 Task: Open Card Customer Retention Review in Board Business Model Business Process Mapping and Optimization to Workspace Inventory Management Software and add a team member Softage.2@softage.net, a label Purple, a checklist Basketball, an attachment from your google drive, a color Purple and finally, add a card description 'Plan and execute company team-building conference with team-building games' and a comment 'Given the potential impact of this task, let us make sure we involve all stakeholders and gather their feedback.'. Add a start date 'Jan 06, 1900' with a due date 'Jan 13, 1900'
Action: Mouse moved to (600, 125)
Screenshot: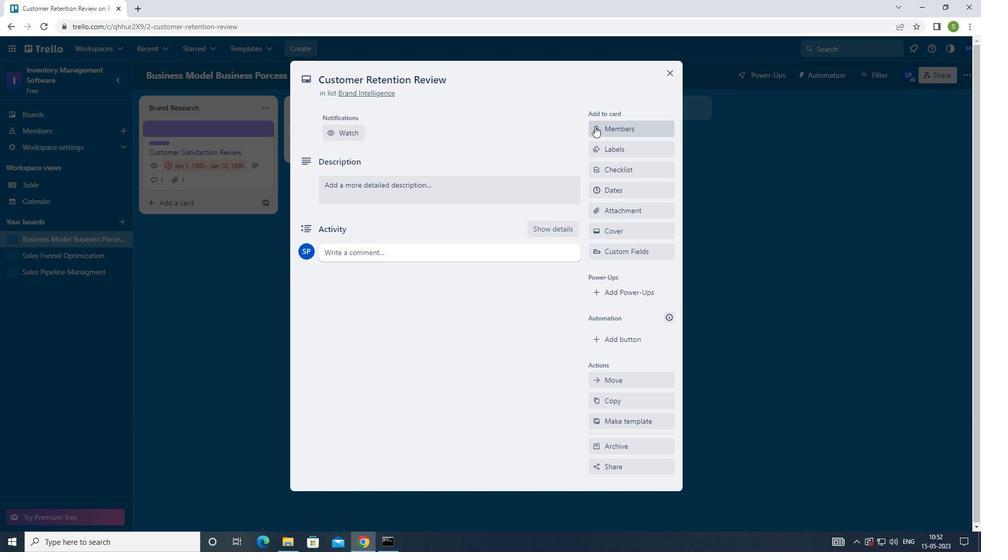 
Action: Mouse pressed left at (600, 125)
Screenshot: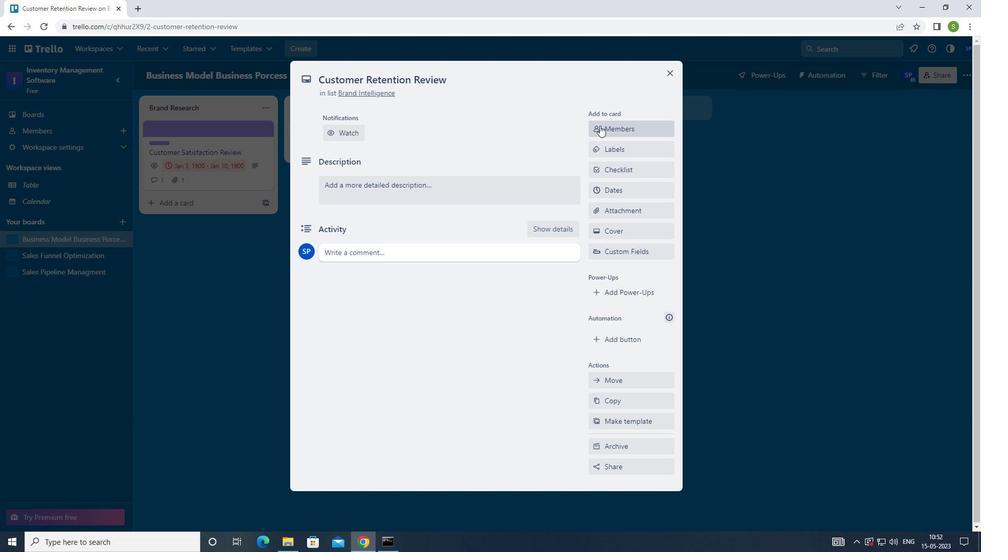 
Action: Mouse moved to (537, 150)
Screenshot: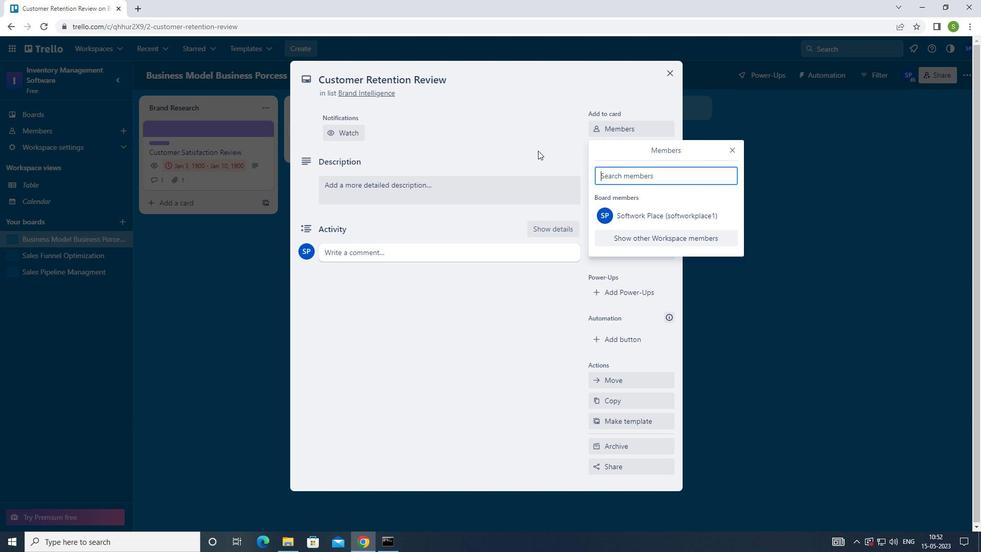 
Action: Key pressed <Key.shift>SOFTAGE.2<Key.shift>@SOFTAGE.NET<Key.enter>
Screenshot: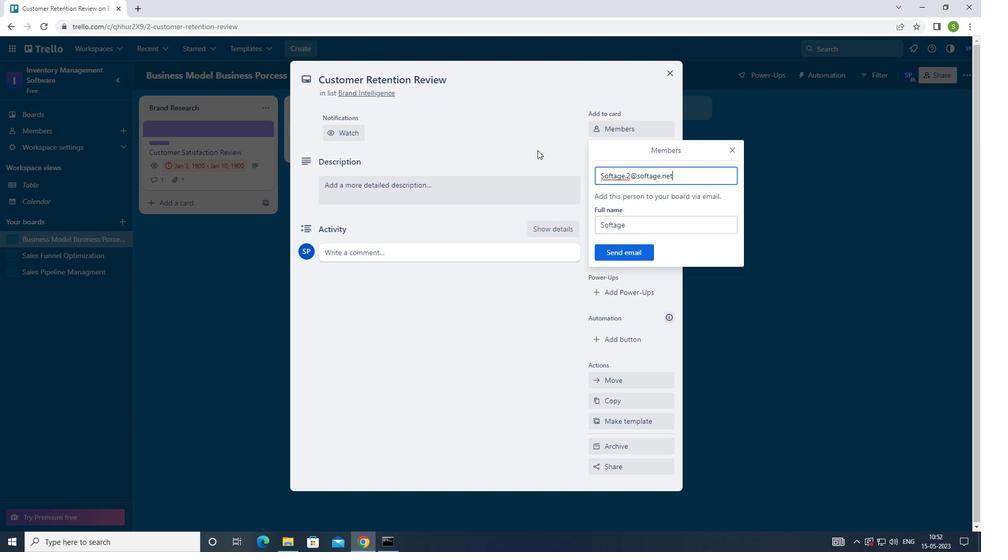 
Action: Mouse moved to (731, 151)
Screenshot: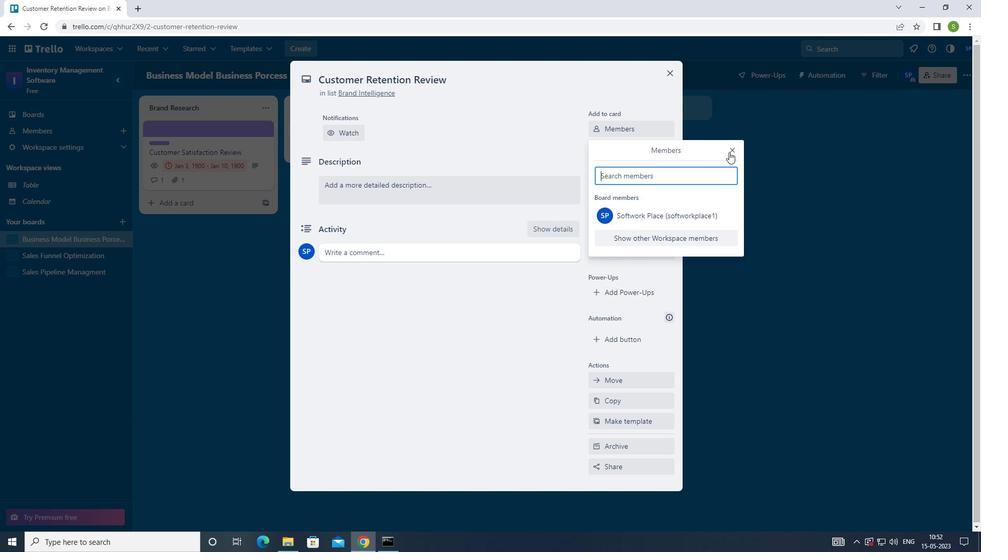 
Action: Mouse pressed left at (731, 151)
Screenshot: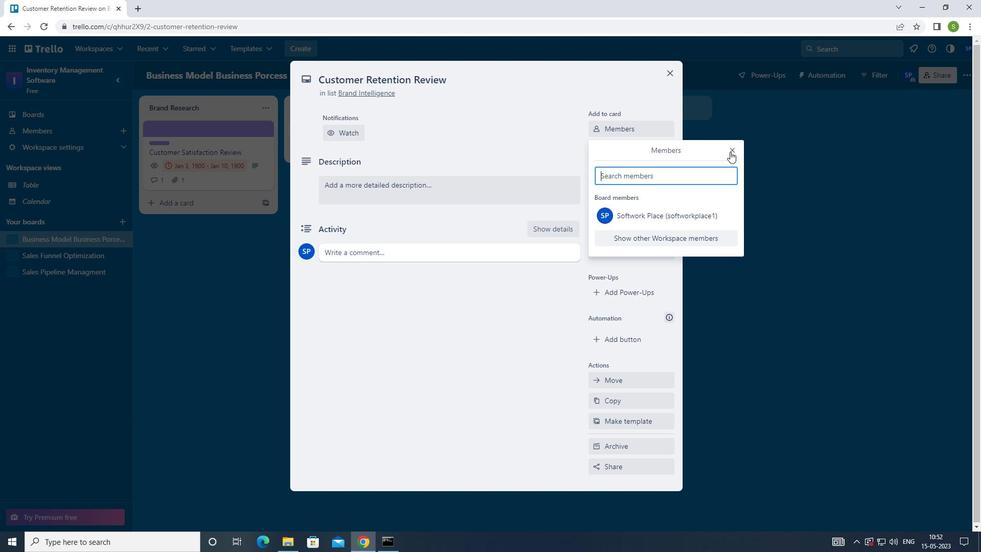 
Action: Mouse moved to (648, 148)
Screenshot: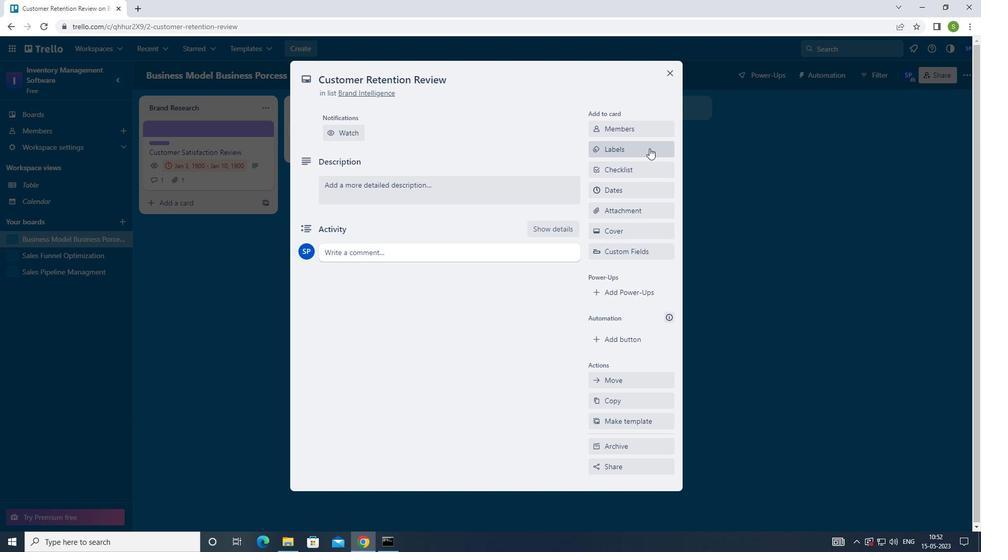 
Action: Mouse pressed left at (648, 148)
Screenshot: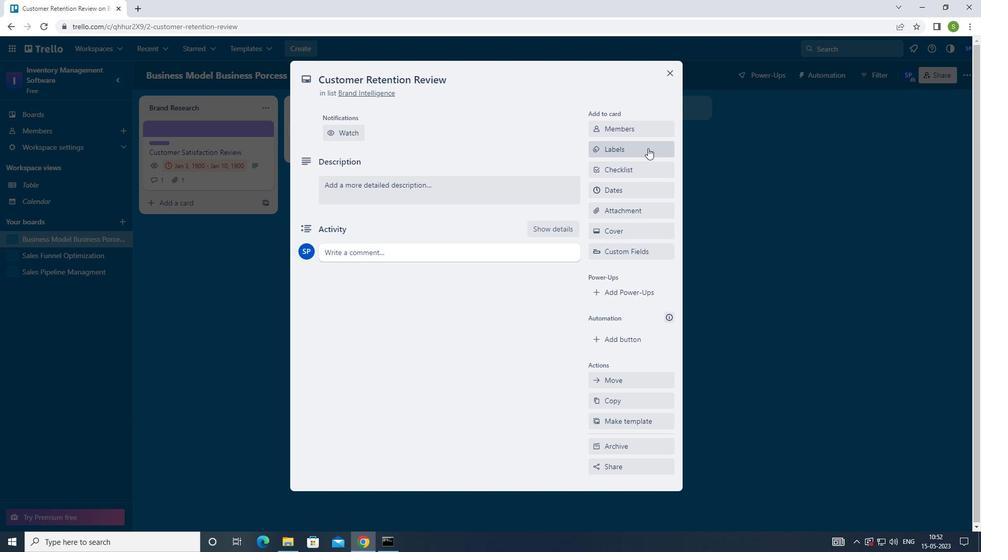 
Action: Mouse moved to (600, 308)
Screenshot: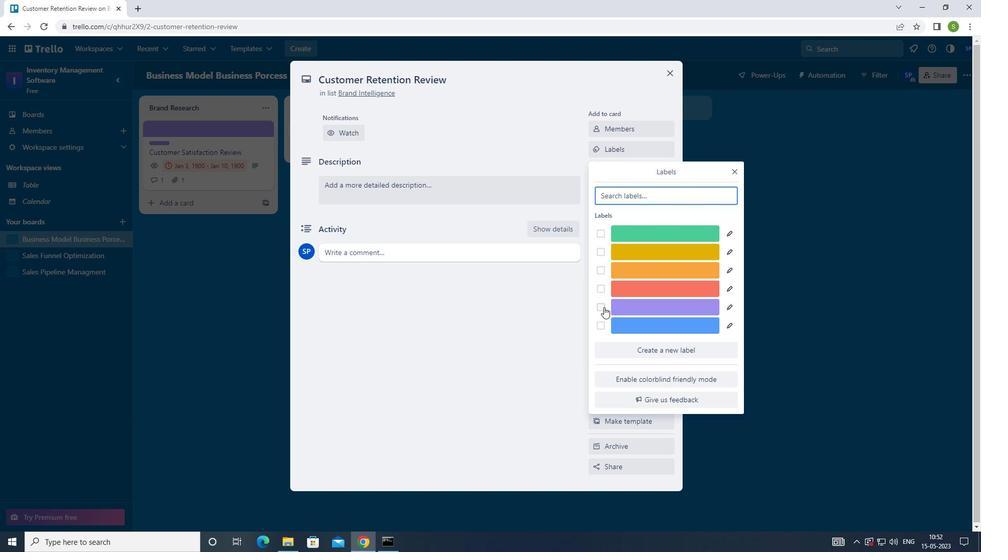 
Action: Mouse pressed left at (600, 308)
Screenshot: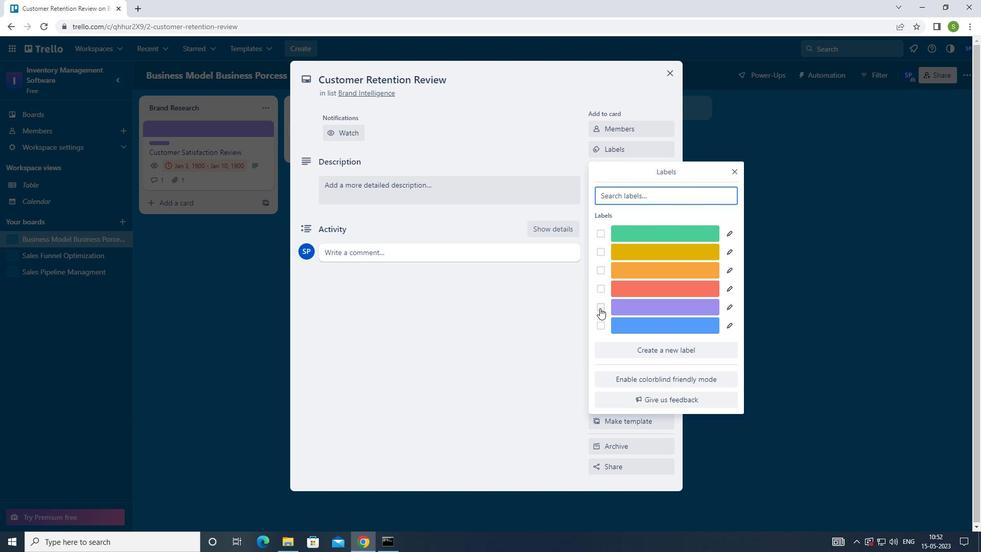 
Action: Mouse moved to (737, 172)
Screenshot: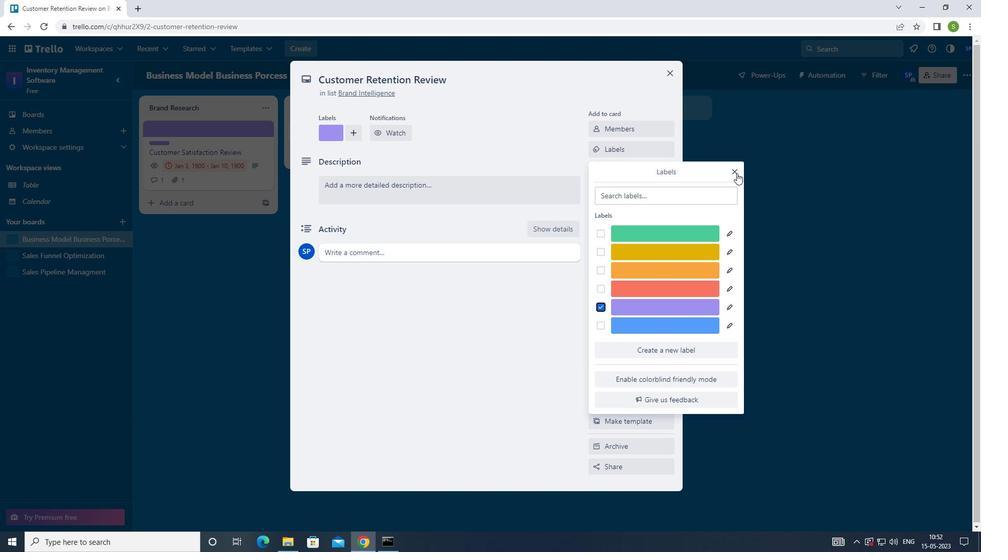 
Action: Mouse pressed left at (737, 172)
Screenshot: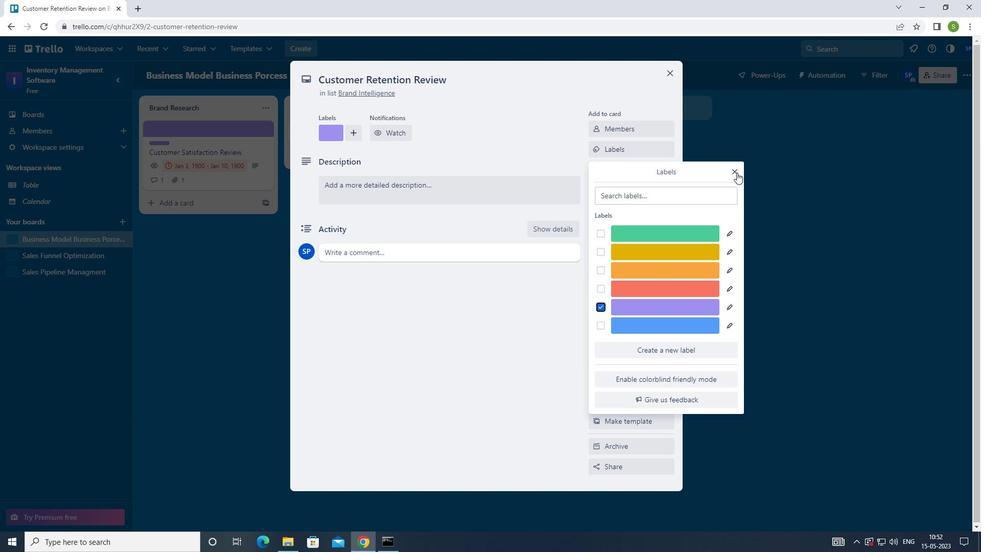
Action: Mouse moved to (632, 173)
Screenshot: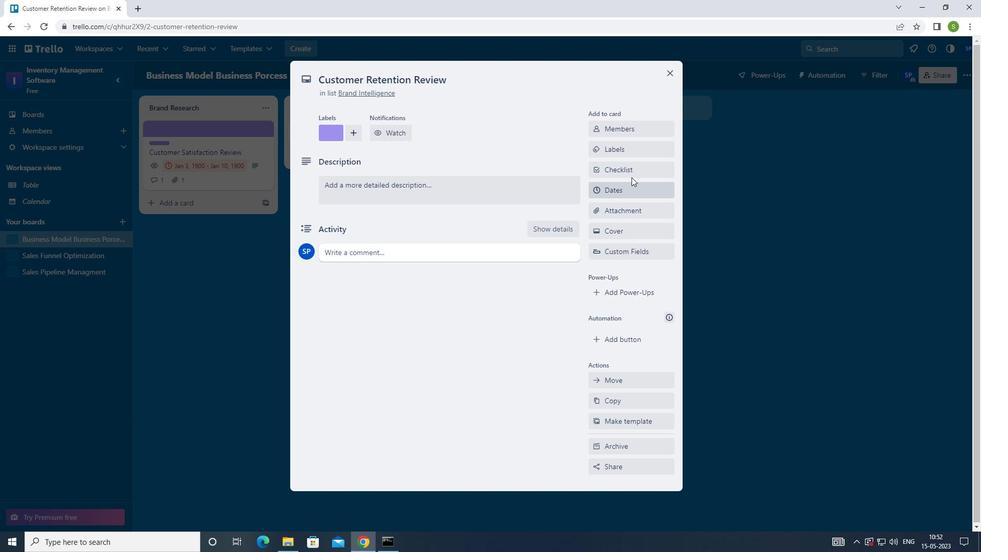 
Action: Mouse pressed left at (632, 173)
Screenshot: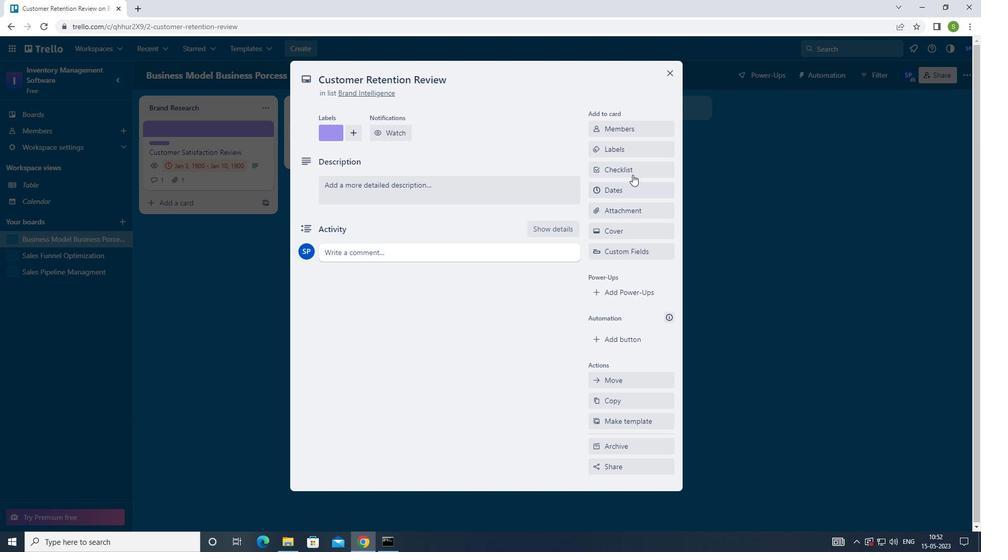
Action: Mouse moved to (549, 196)
Screenshot: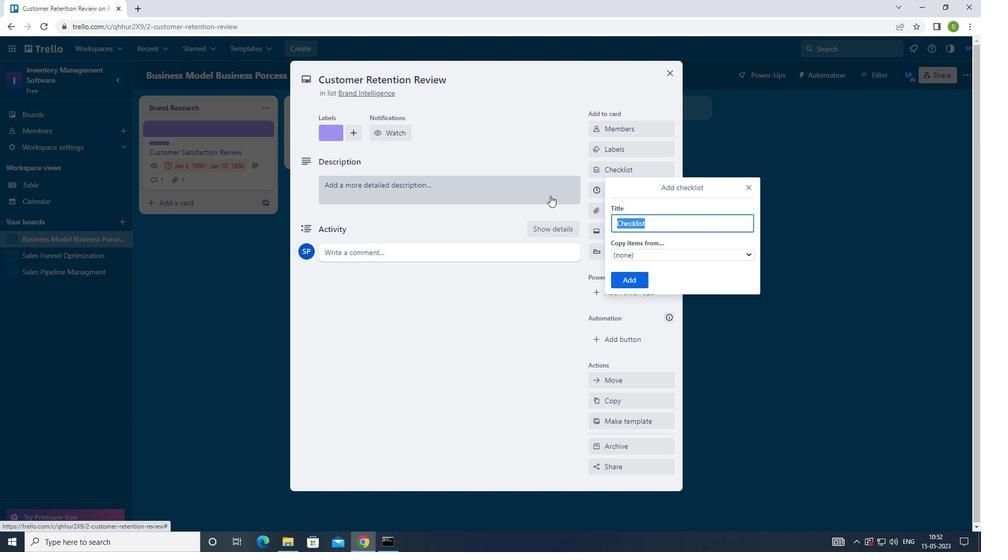 
Action: Key pressed <Key.shift>BAS
Screenshot: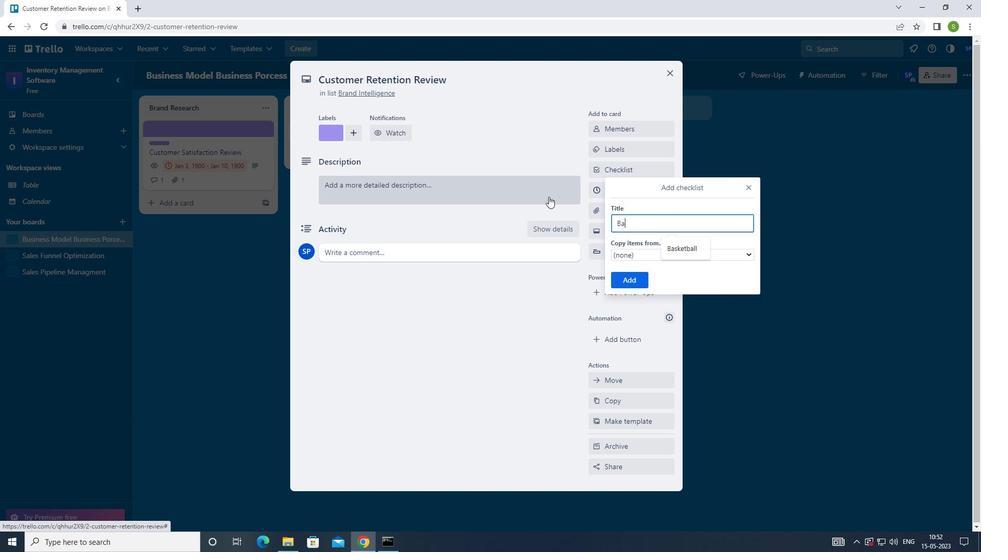 
Action: Mouse moved to (663, 245)
Screenshot: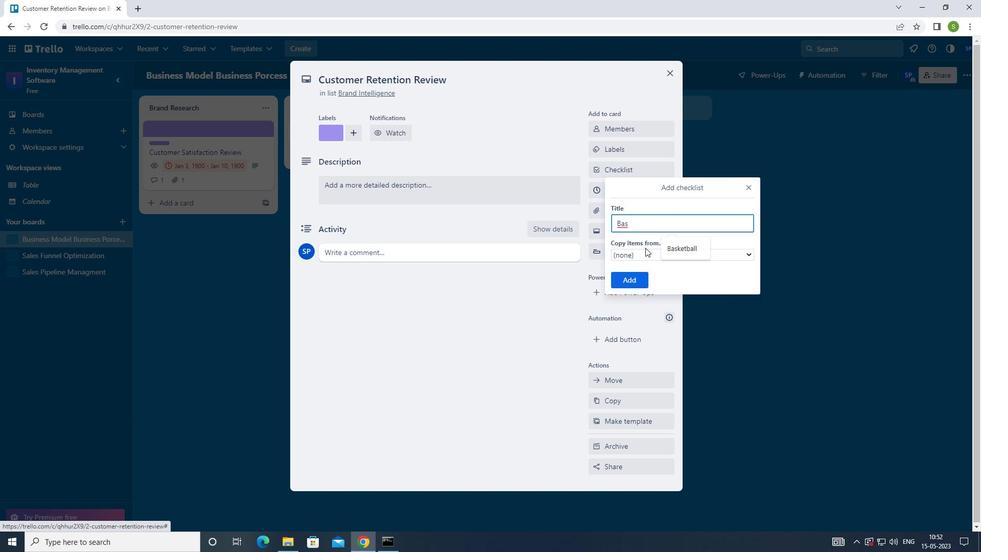 
Action: Mouse pressed left at (663, 245)
Screenshot: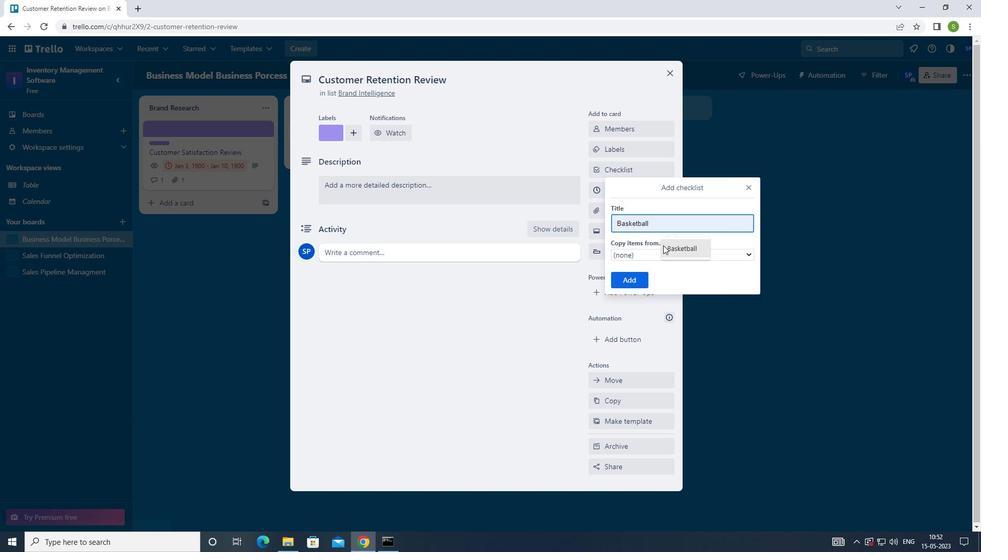 
Action: Mouse moved to (633, 281)
Screenshot: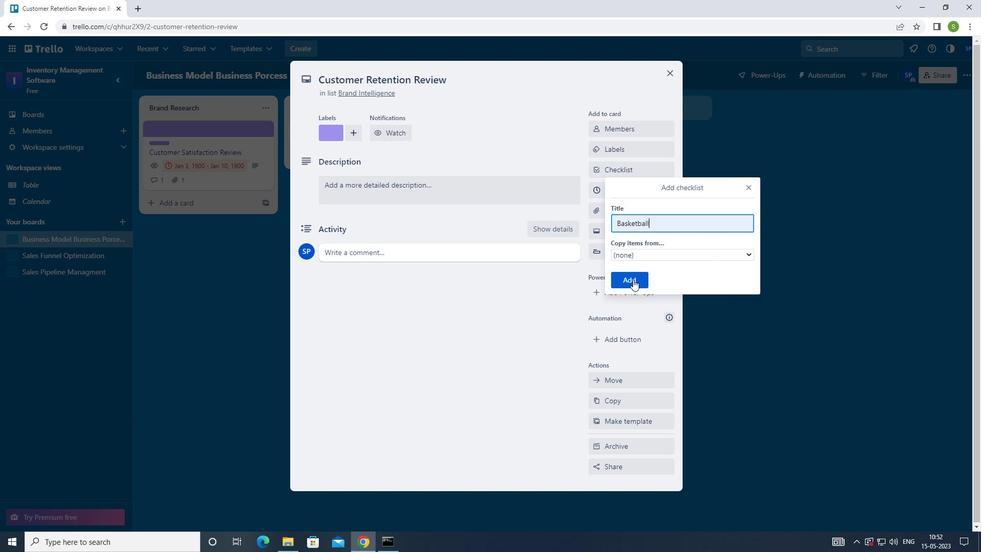 
Action: Mouse pressed left at (633, 281)
Screenshot: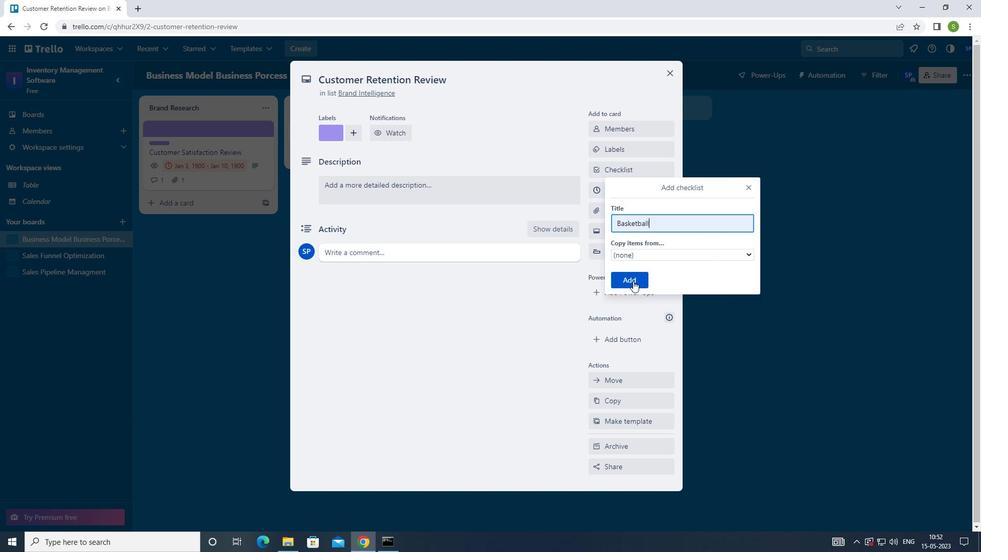 
Action: Mouse moved to (615, 211)
Screenshot: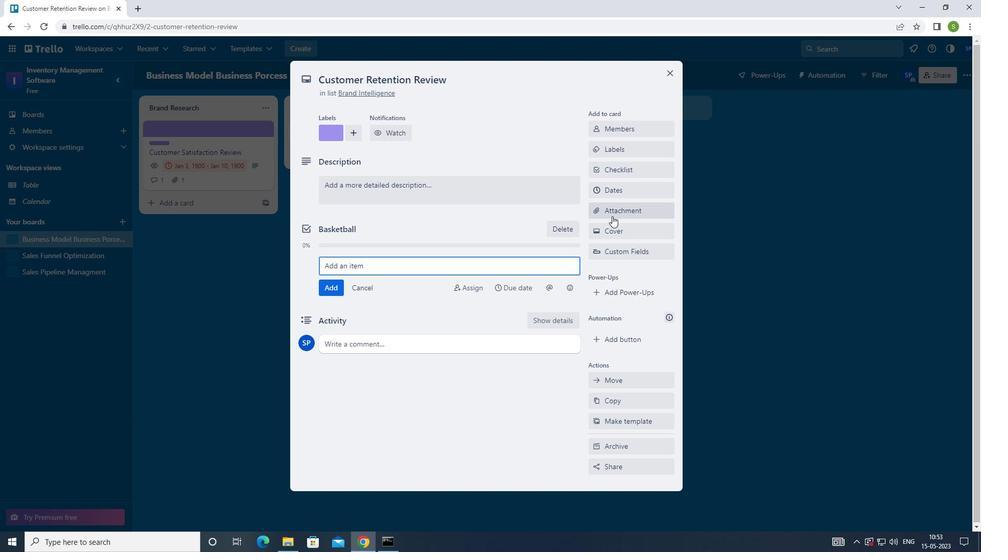 
Action: Mouse pressed left at (615, 211)
Screenshot: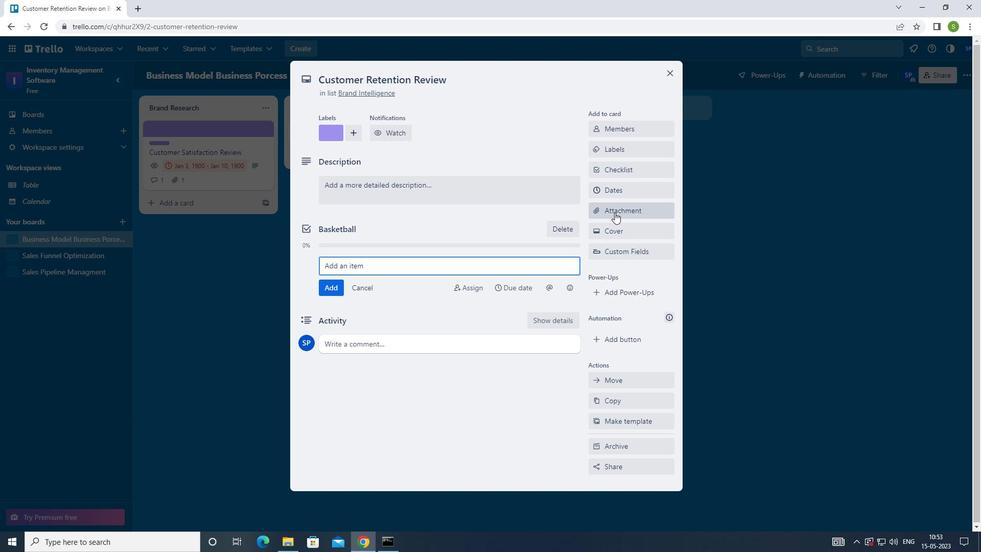 
Action: Mouse moved to (622, 288)
Screenshot: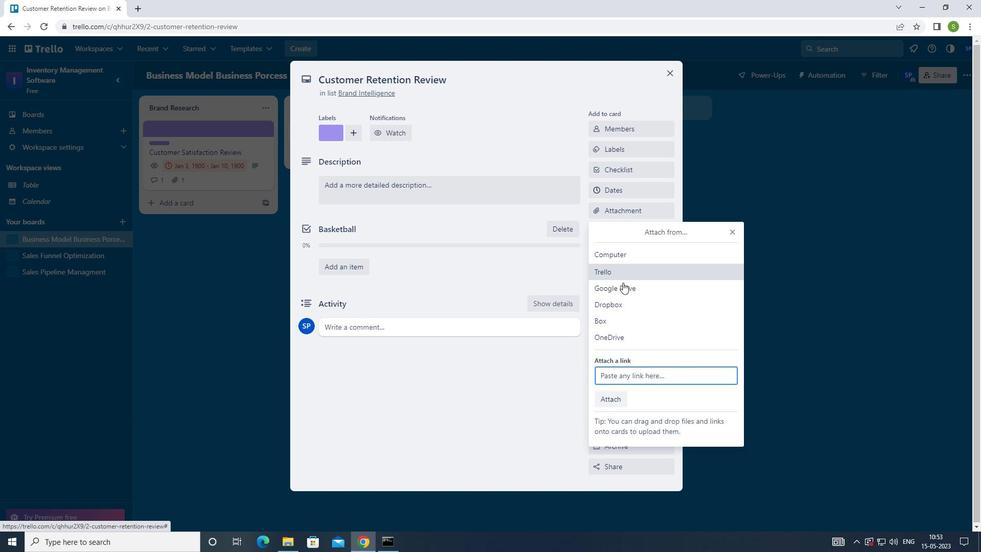 
Action: Mouse pressed left at (622, 288)
Screenshot: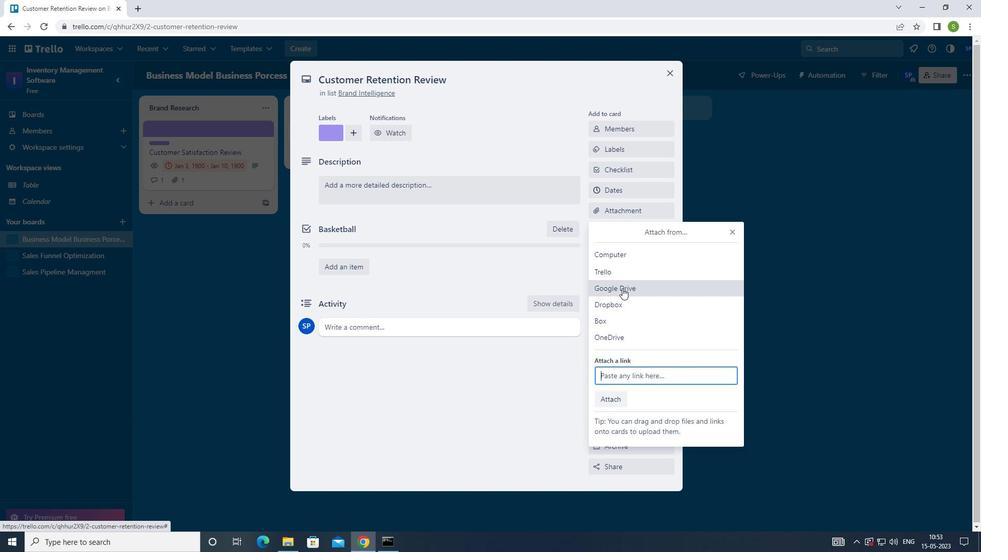 
Action: Mouse moved to (276, 255)
Screenshot: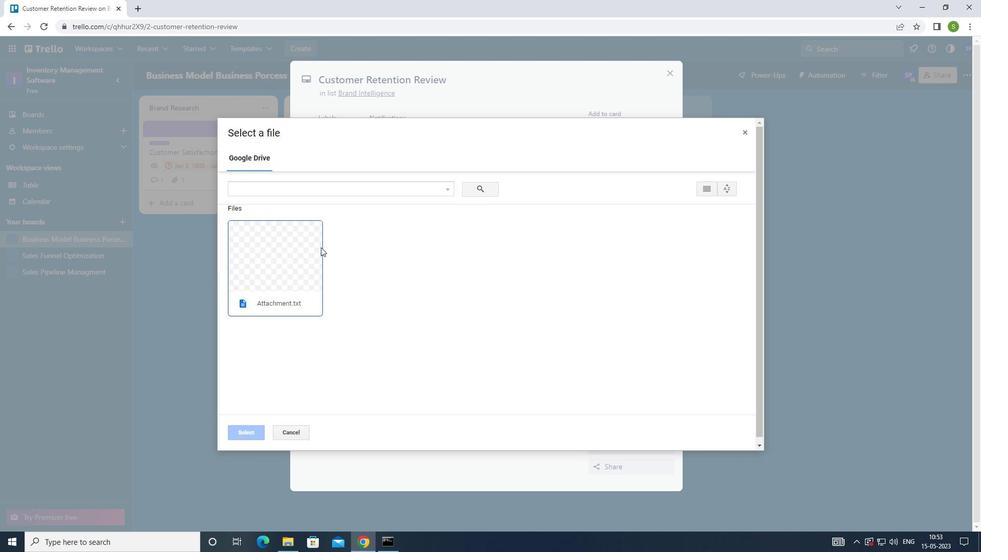 
Action: Mouse pressed left at (276, 255)
Screenshot: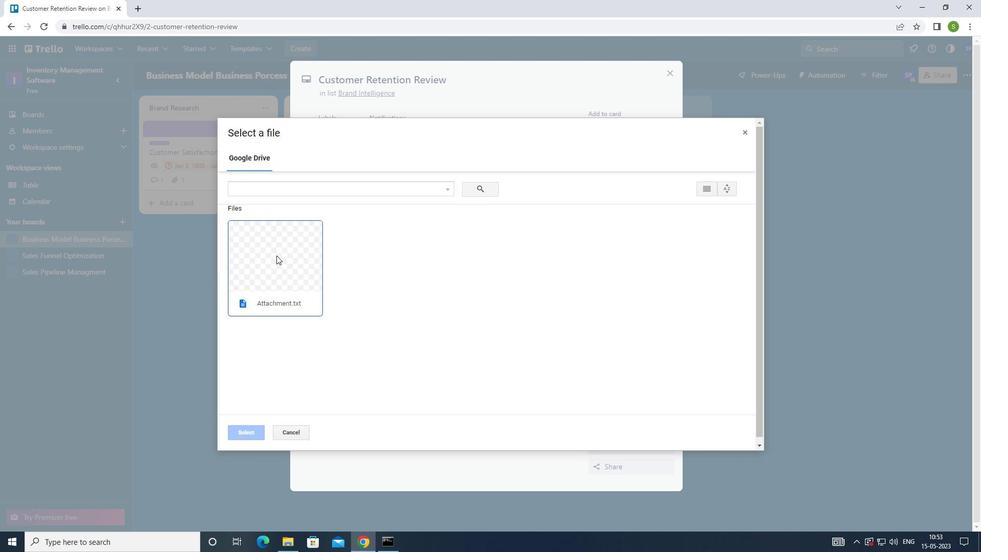 
Action: Mouse moved to (255, 432)
Screenshot: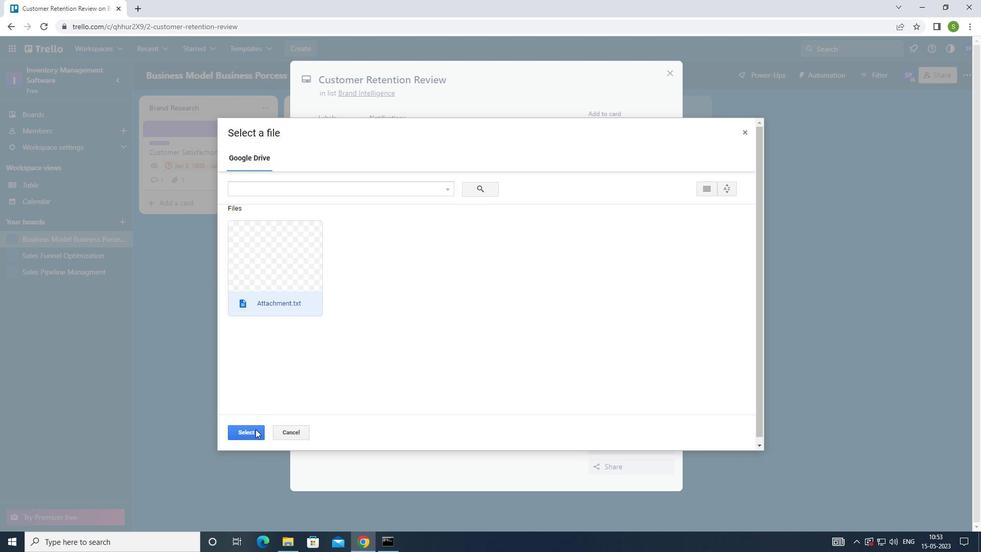 
Action: Mouse pressed left at (255, 432)
Screenshot: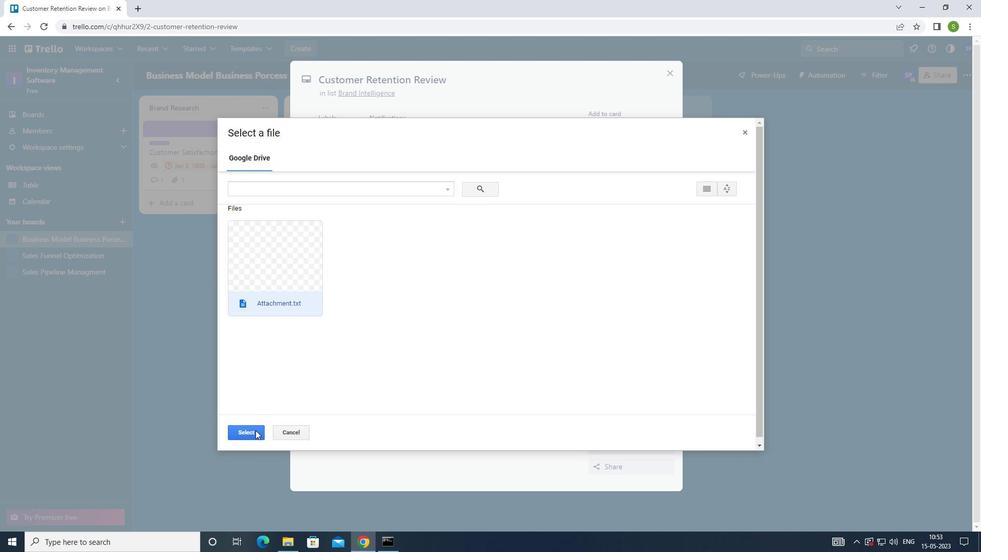 
Action: Mouse moved to (614, 229)
Screenshot: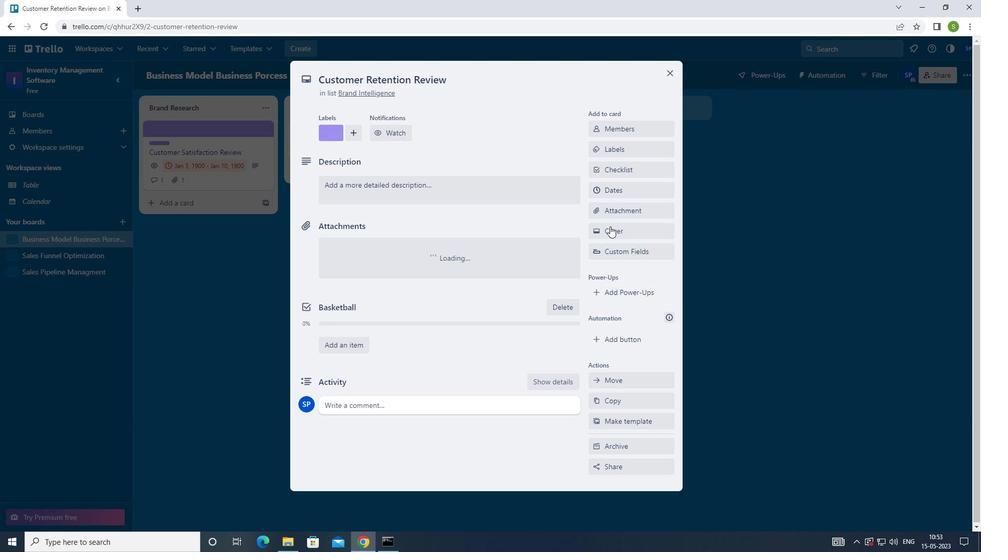 
Action: Mouse pressed left at (614, 229)
Screenshot: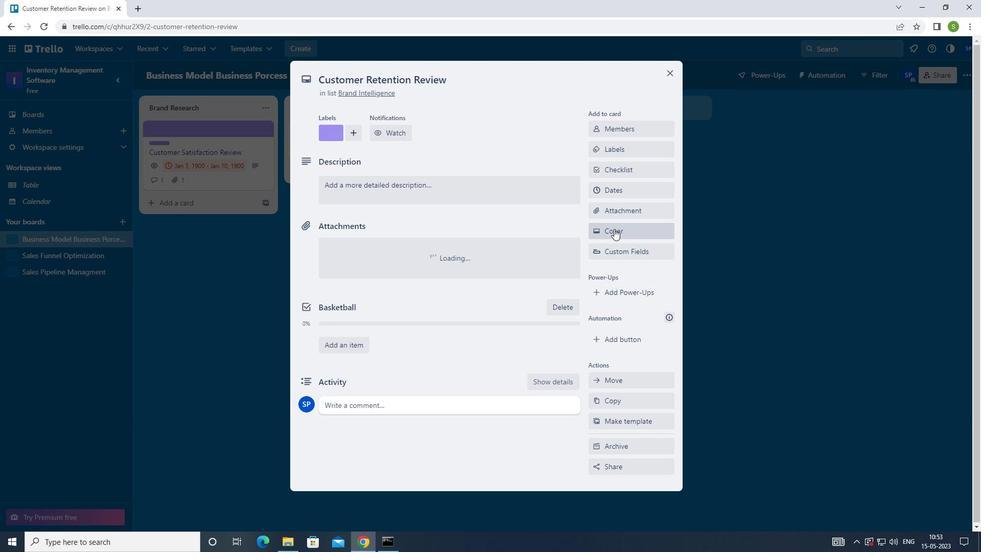 
Action: Mouse moved to (732, 323)
Screenshot: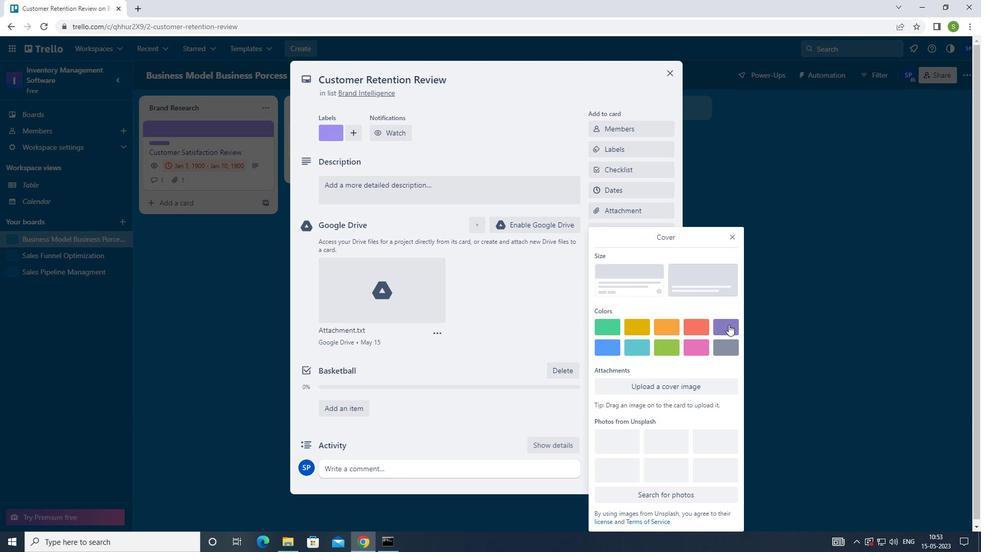 
Action: Mouse pressed left at (732, 323)
Screenshot: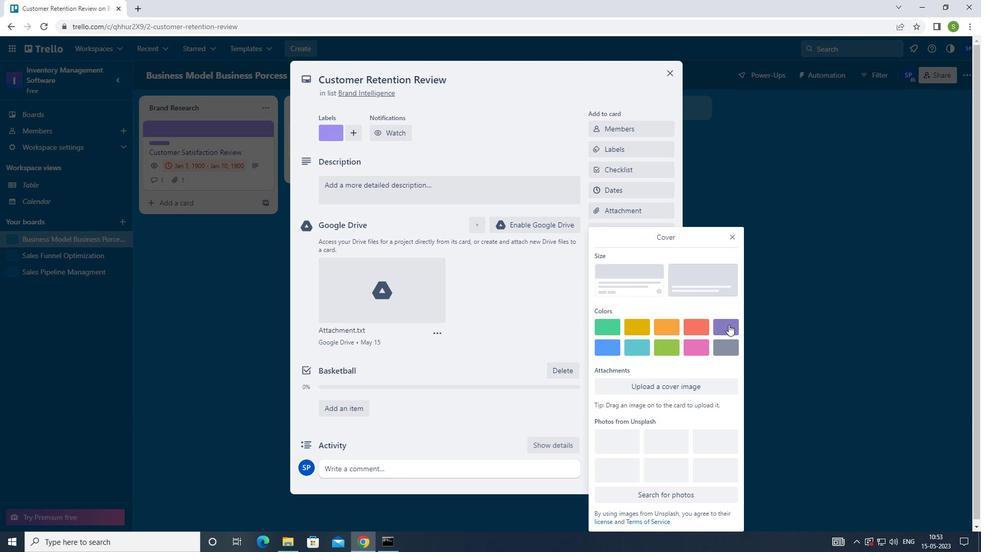 
Action: Mouse moved to (734, 219)
Screenshot: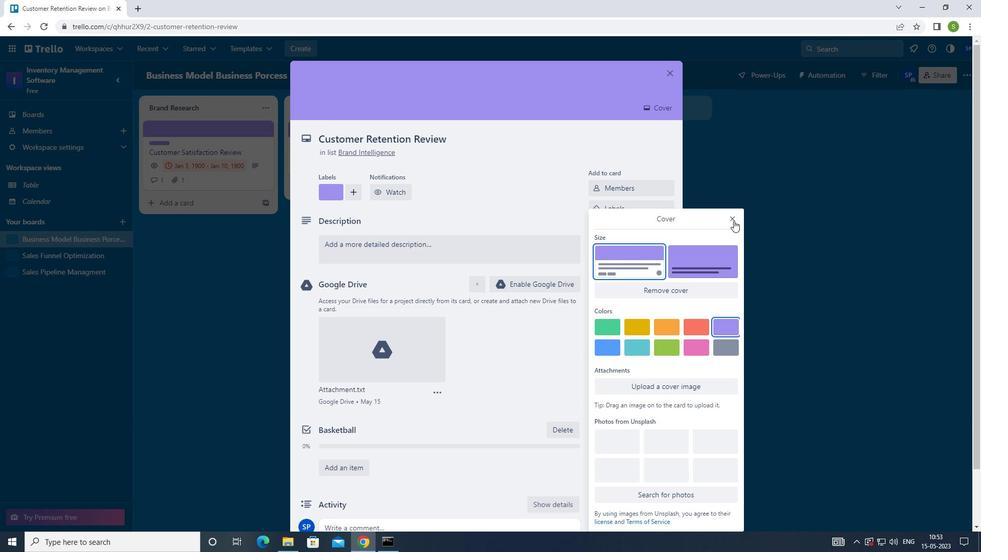 
Action: Mouse pressed left at (734, 219)
Screenshot: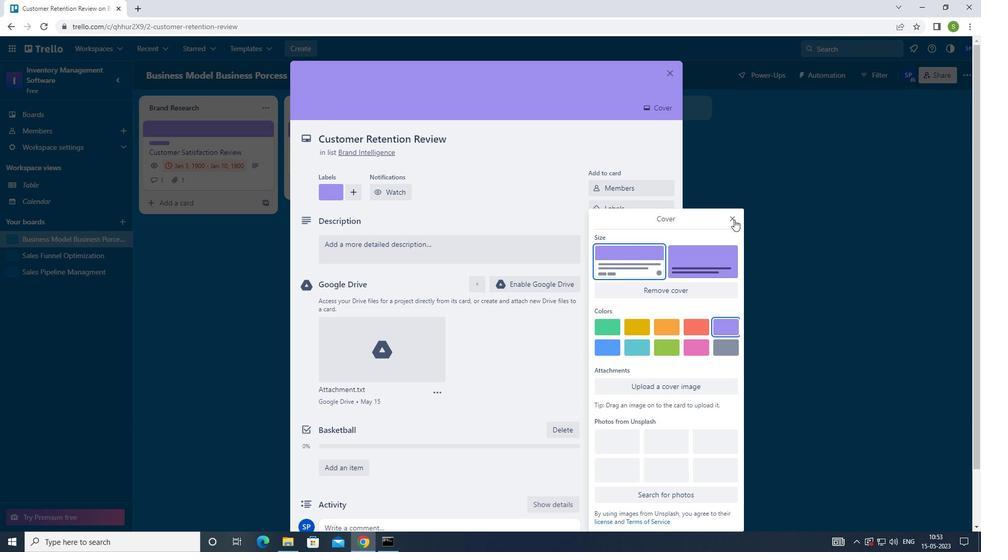 
Action: Mouse moved to (513, 252)
Screenshot: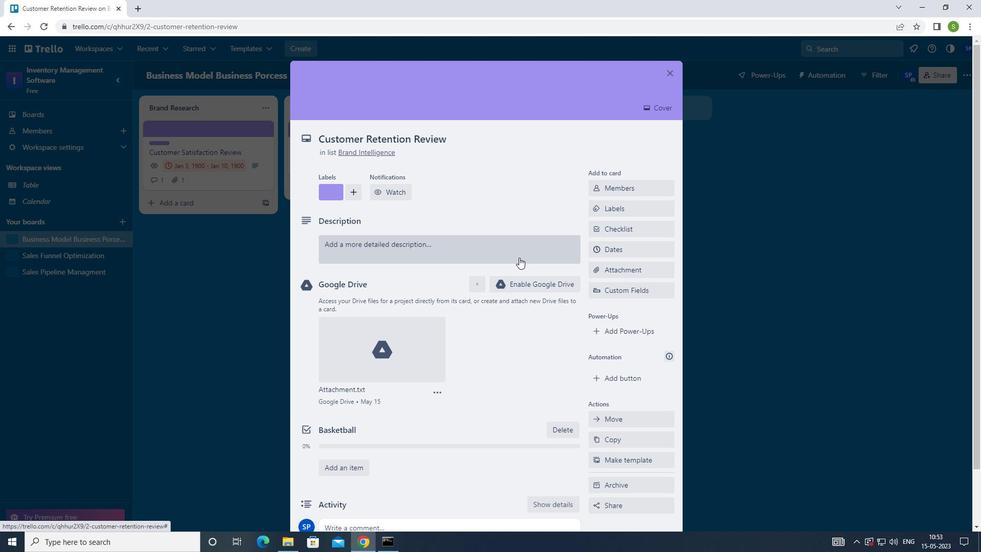 
Action: Mouse pressed left at (513, 252)
Screenshot: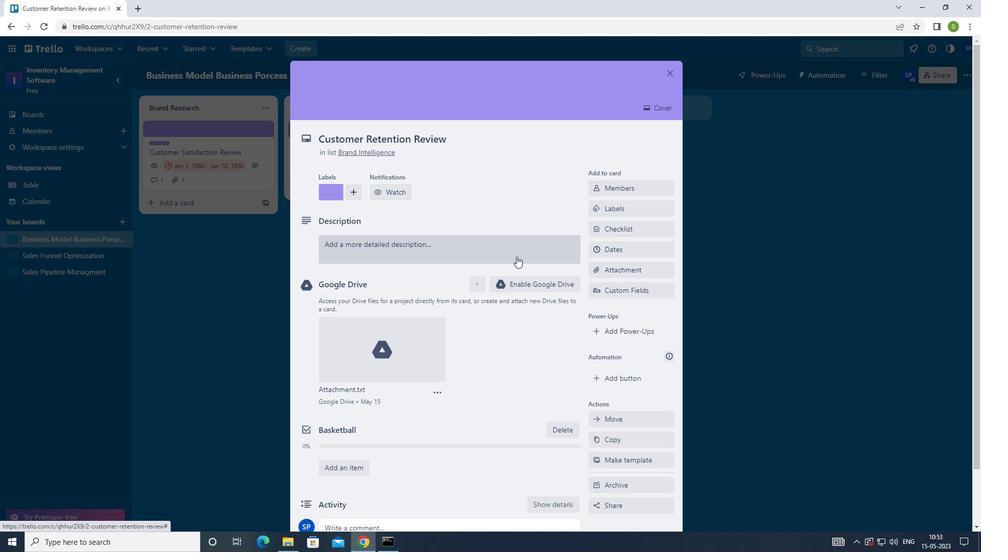 
Action: Mouse moved to (506, 189)
Screenshot: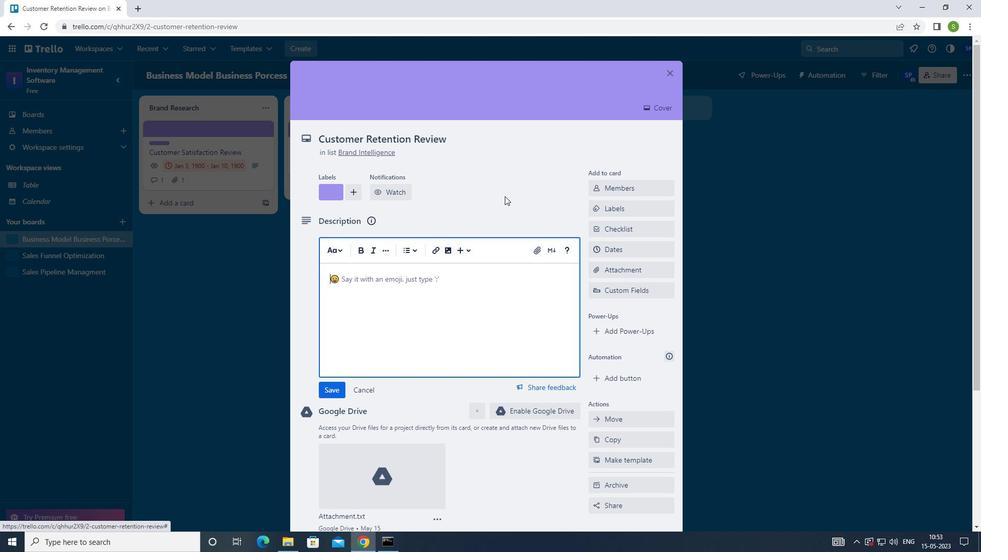 
Action: Key pressed <Key.shift_r>PLAN<Key.space>AND<Key.space>EXECUTE<Key.space>COMPANY<Key.space>TEAM-BUILDING<Key.space>CI<Key.backspace>ONFERENCE<Key.space>WITH<Key.space>TEAM-BUILDING<Key.space>GAMES
Screenshot: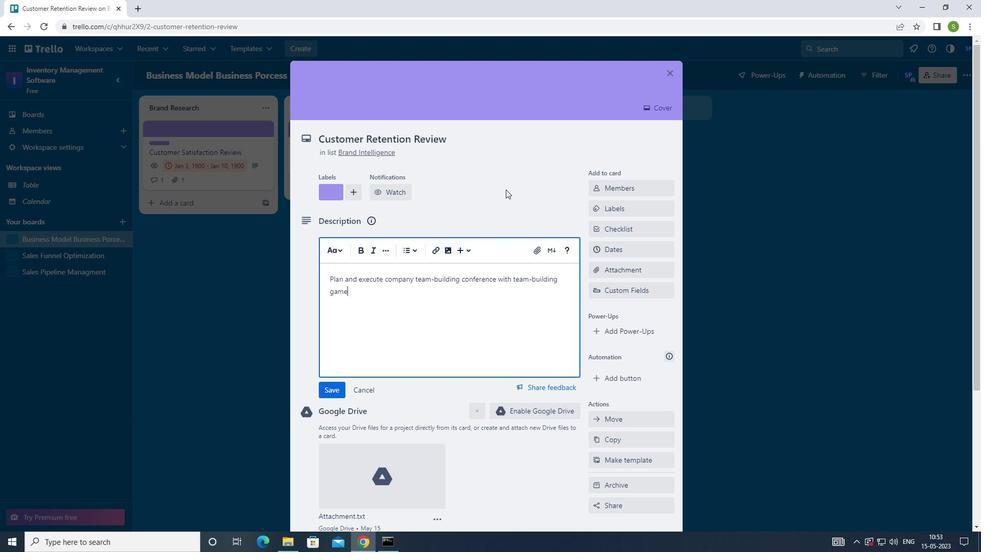 
Action: Mouse moved to (334, 389)
Screenshot: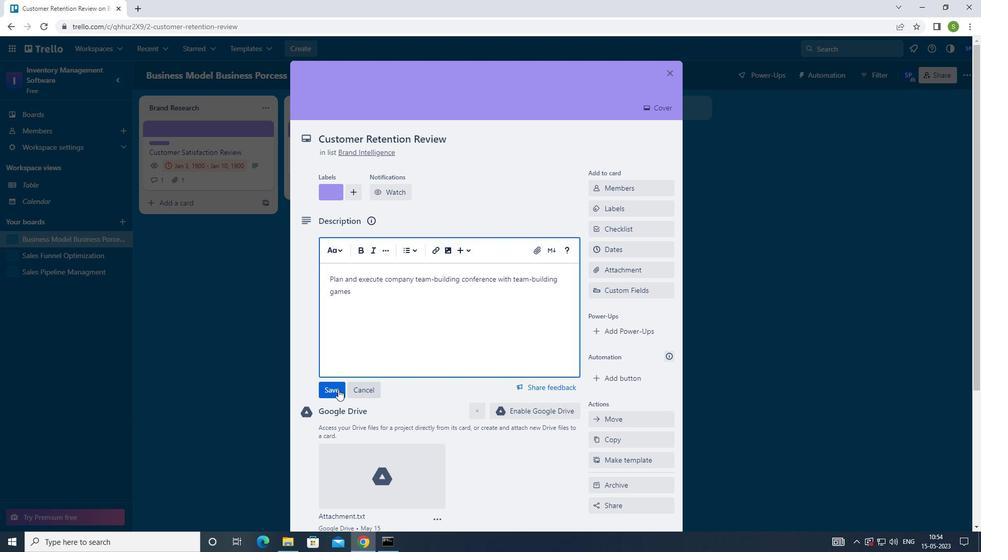 
Action: Mouse pressed left at (334, 389)
Screenshot: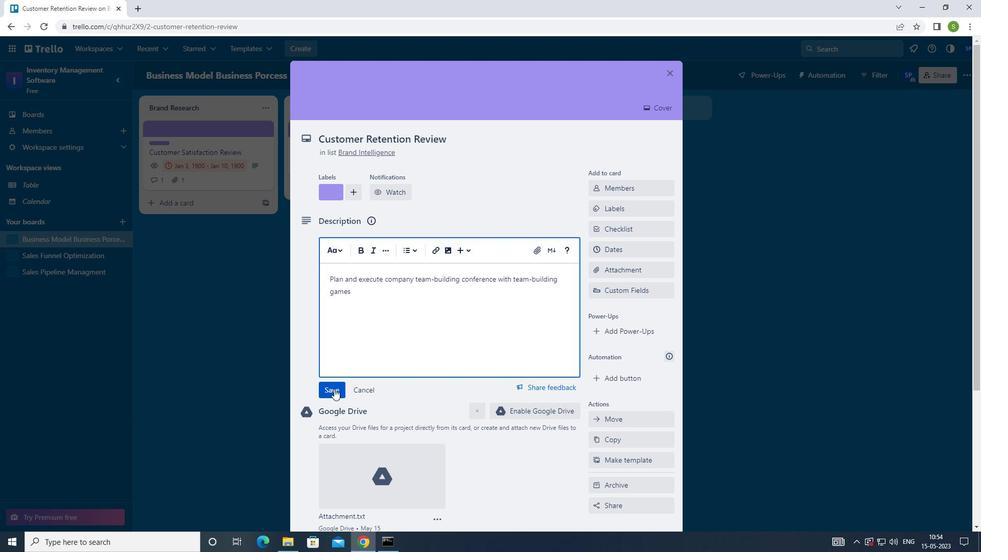 
Action: Mouse moved to (423, 359)
Screenshot: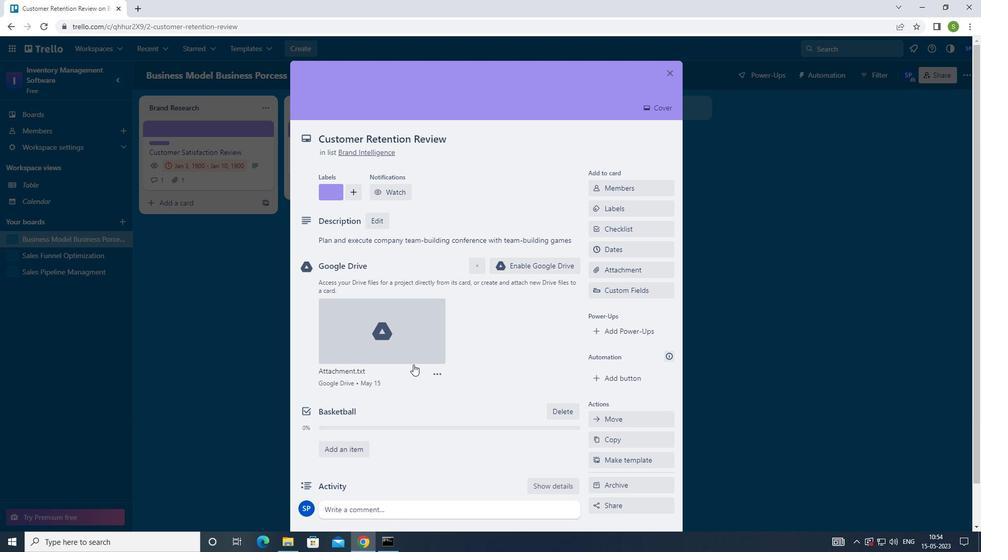 
Action: Mouse scrolled (423, 358) with delta (0, 0)
Screenshot: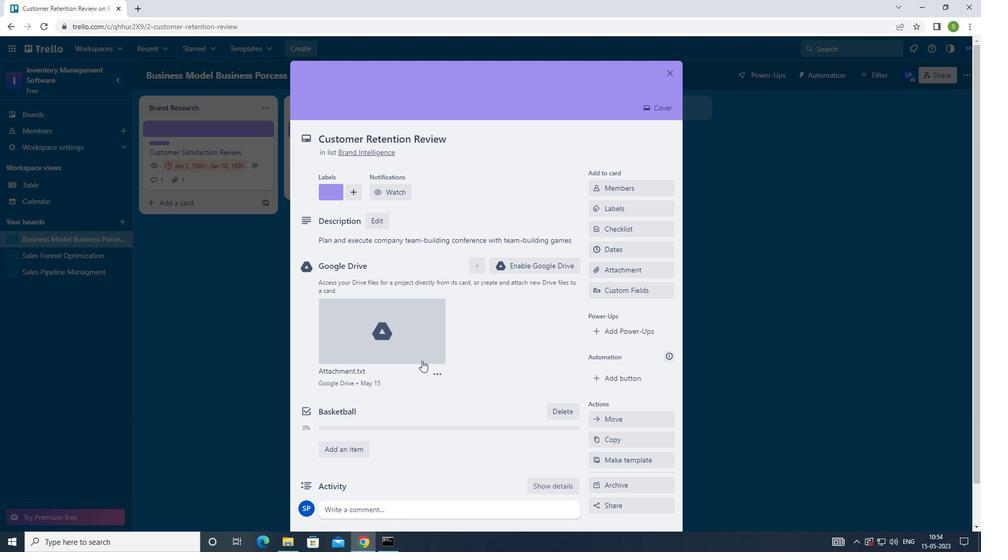 
Action: Mouse scrolled (423, 358) with delta (0, 0)
Screenshot: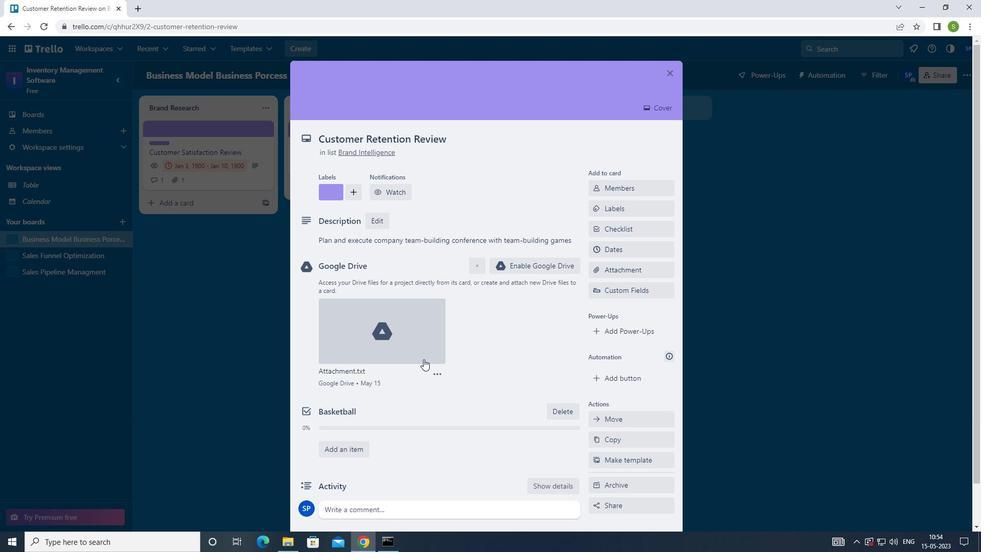 
Action: Mouse scrolled (423, 358) with delta (0, 0)
Screenshot: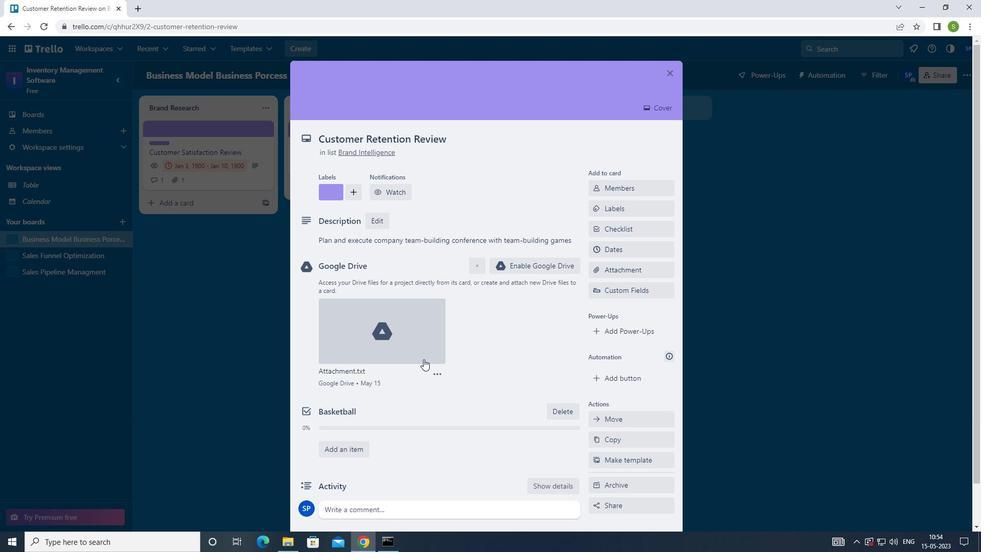 
Action: Mouse moved to (401, 466)
Screenshot: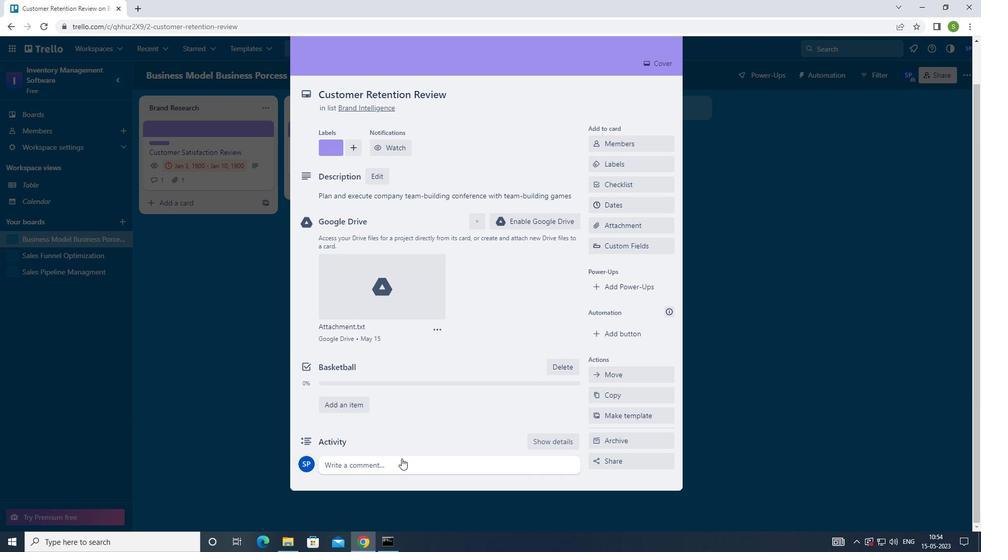 
Action: Mouse pressed left at (401, 466)
Screenshot: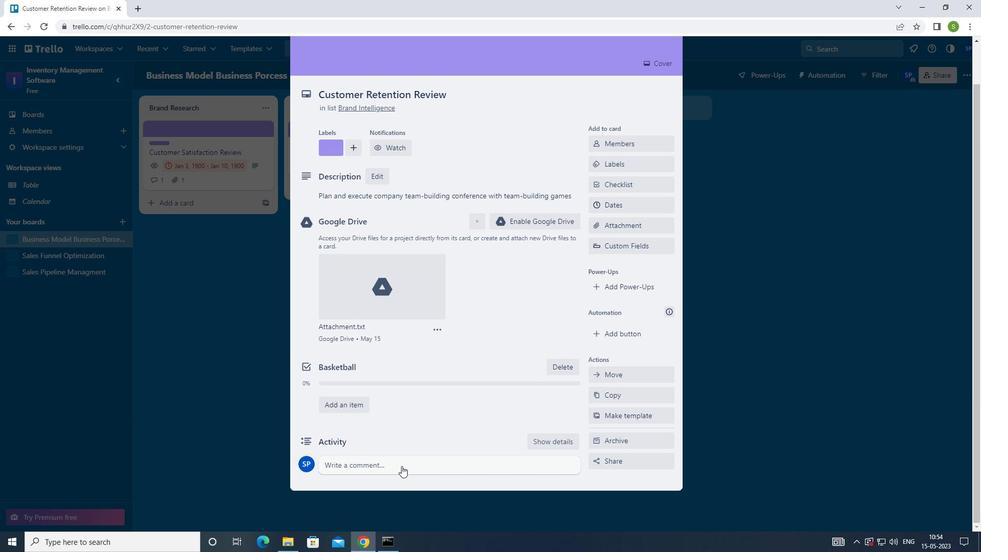 
Action: Mouse moved to (538, 298)
Screenshot: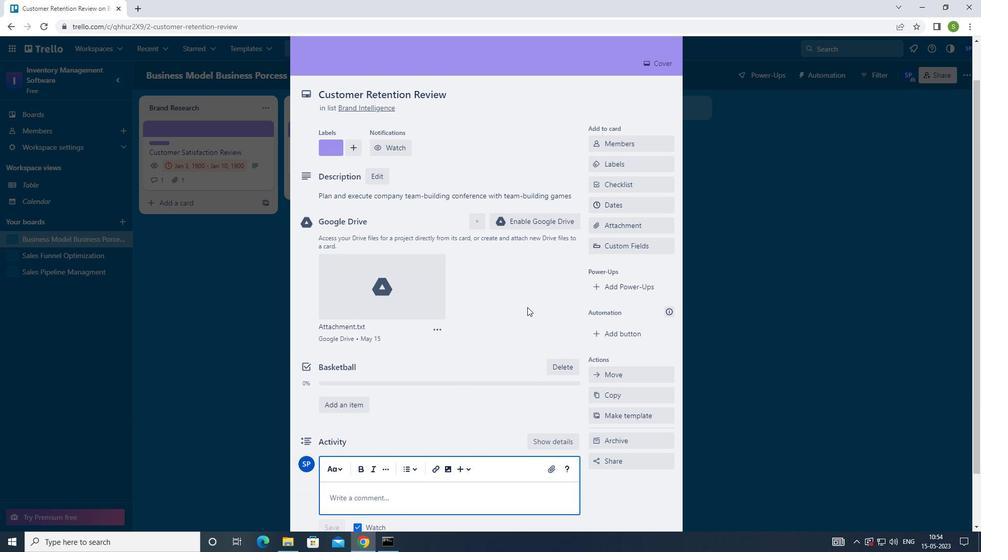 
Action: Key pressed <Key.shift><Key.shift><Key.shift><Key.shift><Key.shift><Key.shift><Key.shift><Key.shift><Key.shift>GIVEN<Key.space>THE<Key.space>POTENTIAL<Key.space>IMPACT<Key.space>OF<Key.space>THIS<Key.space>TASK<Key.space>LET<Key.space>US<Key.space>MAKE<Key.space>SURE<Key.space>WE<Key.space>OI<Key.backspace><Key.backspace>INVOLVE<Key.space>ALL<Key.space>STAKEHOLDER<Key.space>WUTH<Key.space>TEAM-BUILDING<Key.space>GAMES<Key.backspace><Key.backspace><Key.backspace><Key.backspace><Key.backspace><Key.backspace><Key.backspace><Key.backspace><Key.backspace><Key.backspace><Key.backspace><Key.backspace><Key.backspace><Key.backspace><Key.backspace><Key.backspace><Key.backspace><Key.backspace><Key.backspace><Key.backspace><Key.backspace><Key.backspace><Key.backspace><Key.backspace>AND<Key.space>GATHER<Key.space>THEIR<Key.space>FEEDBAK.
Screenshot: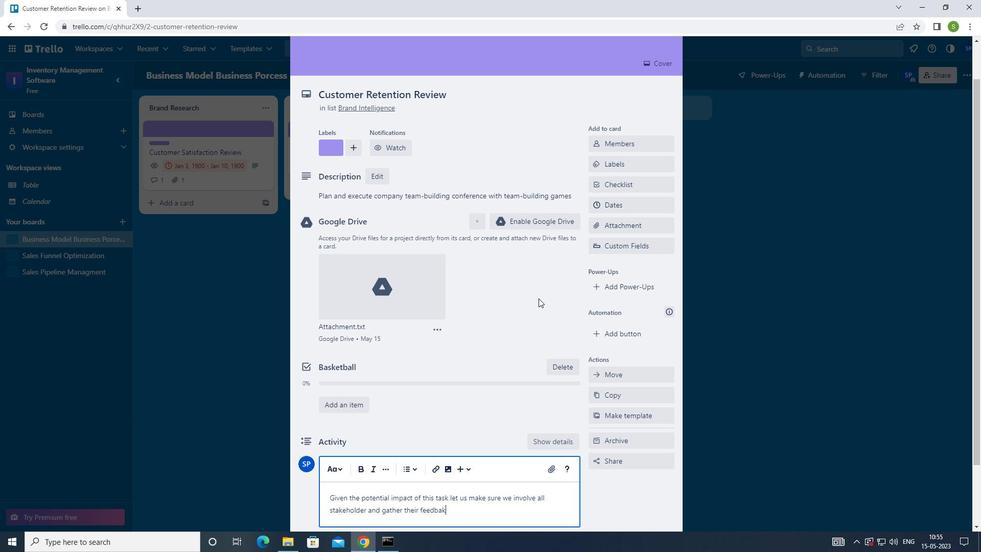 
Action: Mouse moved to (564, 417)
Screenshot: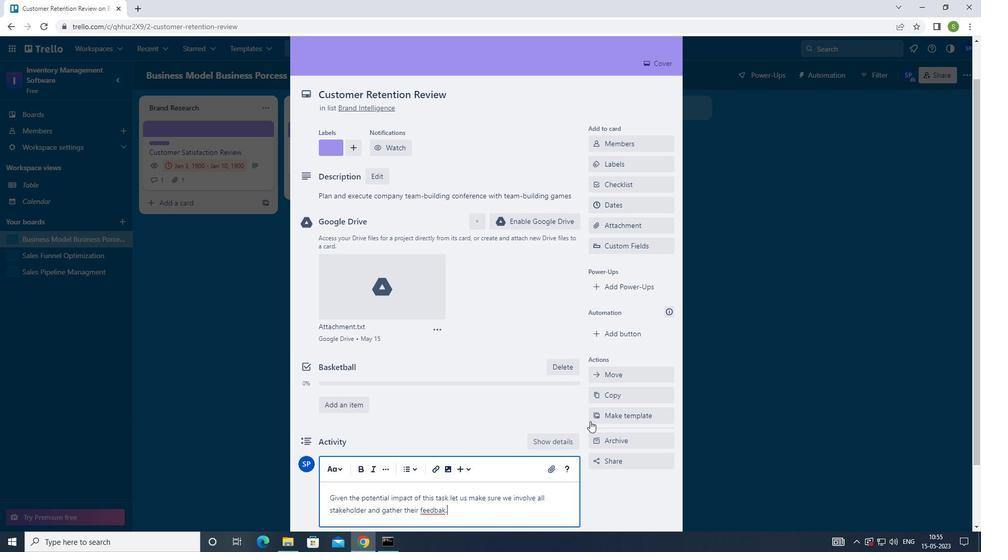 
Action: Mouse scrolled (564, 417) with delta (0, 0)
Screenshot: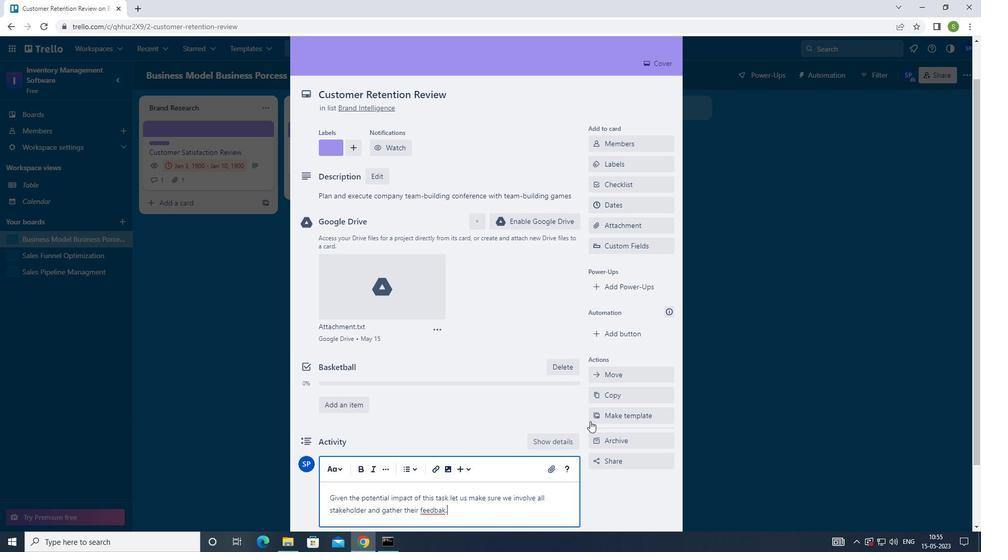 
Action: Mouse moved to (563, 417)
Screenshot: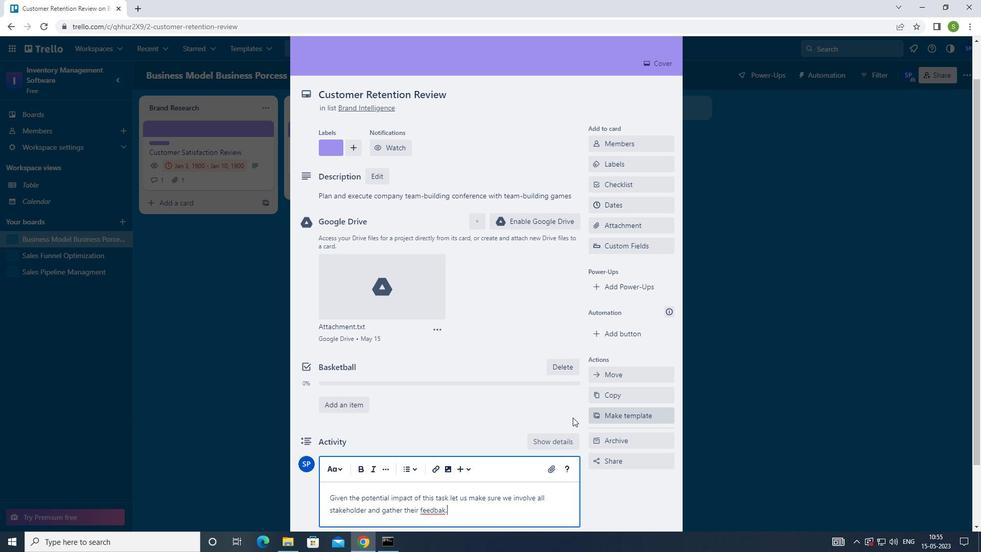 
Action: Mouse scrolled (563, 417) with delta (0, 0)
Screenshot: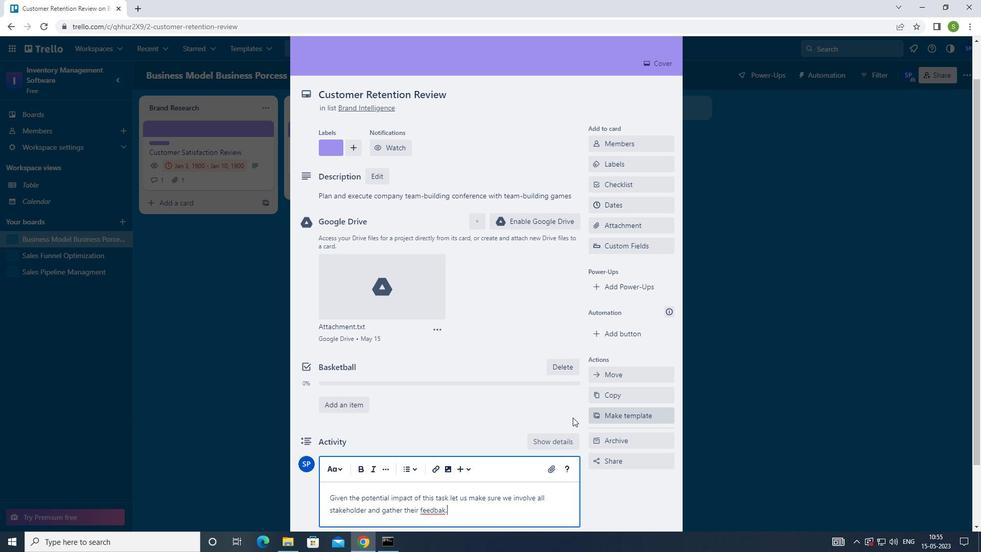 
Action: Mouse moved to (441, 437)
Screenshot: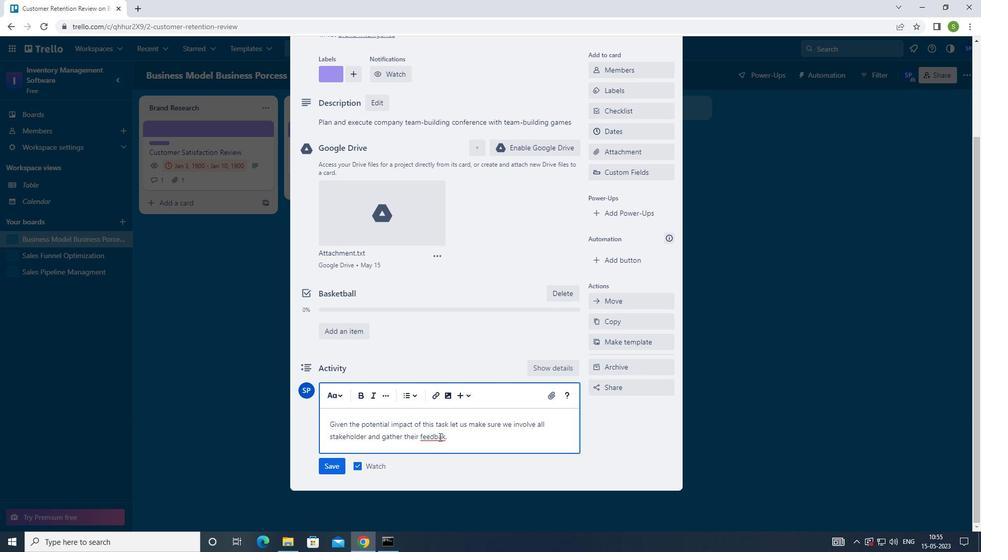 
Action: Mouse pressed left at (441, 437)
Screenshot: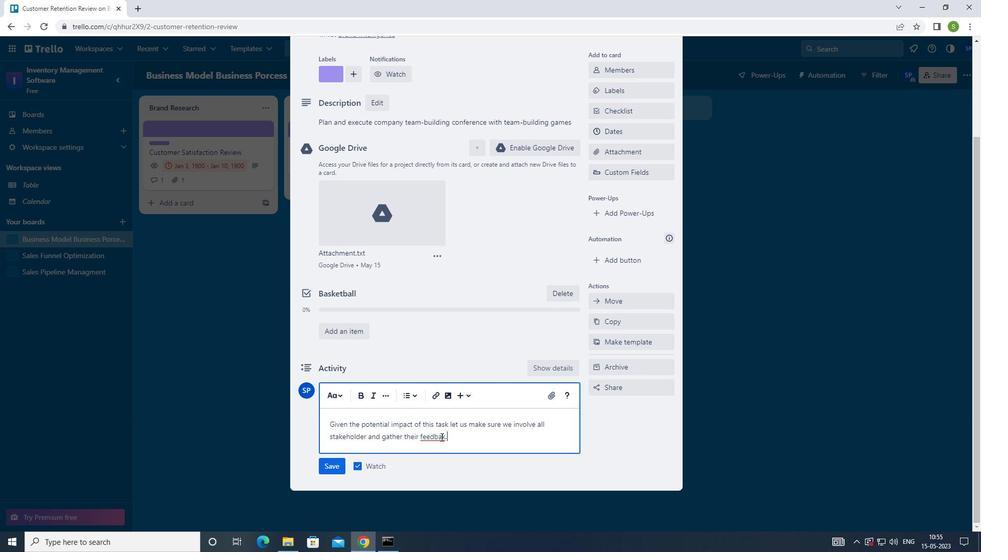 
Action: Mouse moved to (455, 442)
Screenshot: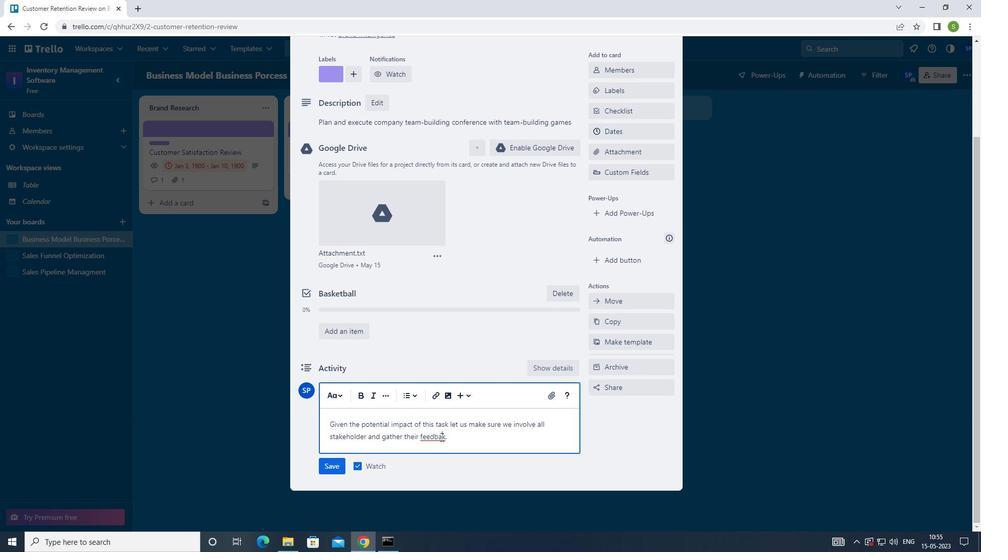 
Action: Key pressed C
Screenshot: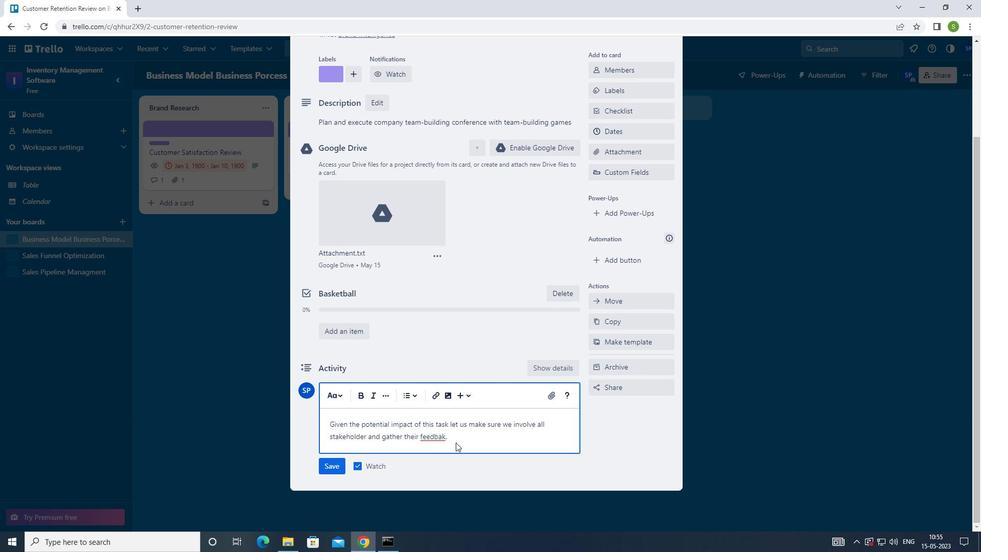 
Action: Mouse moved to (333, 466)
Screenshot: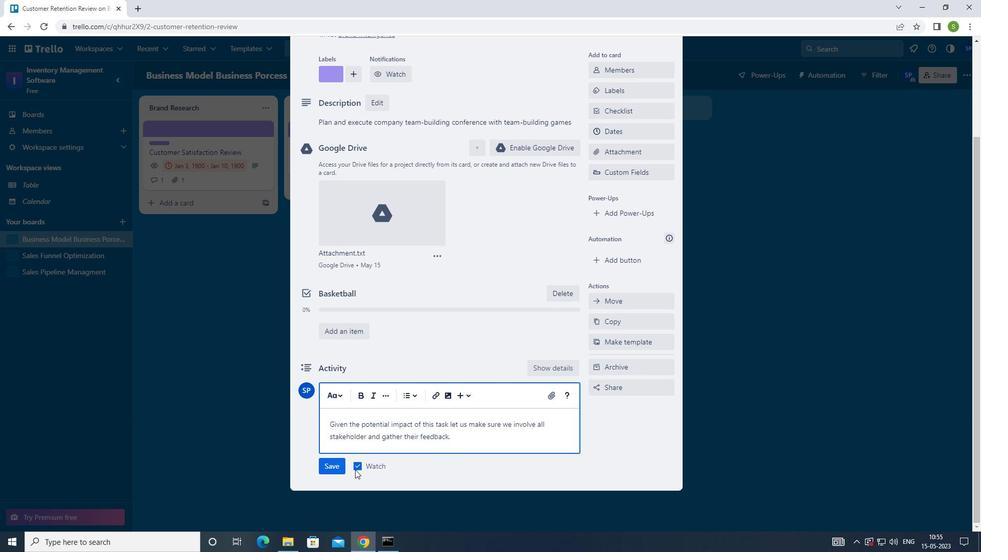 
Action: Mouse pressed left at (333, 466)
Screenshot: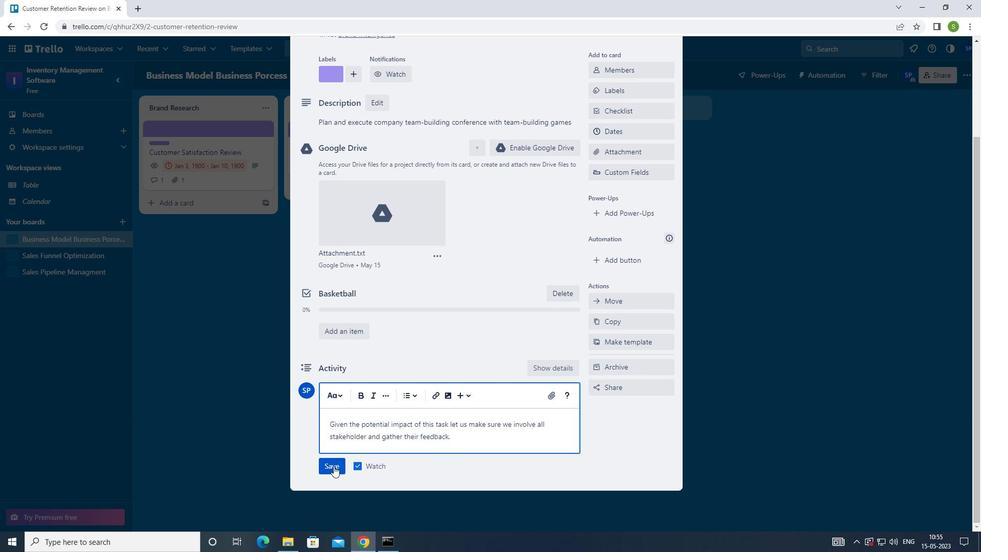
Action: Mouse moved to (648, 134)
Screenshot: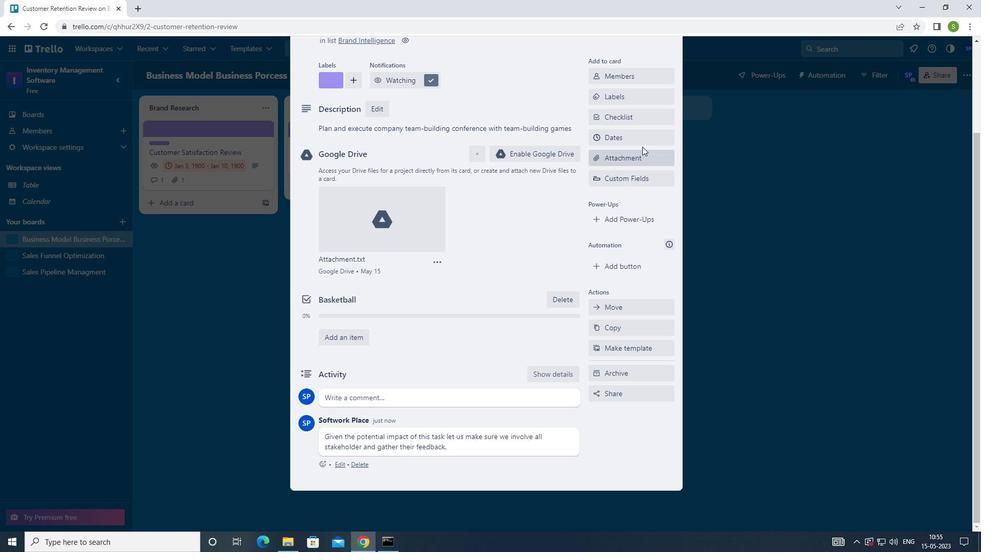 
Action: Mouse pressed left at (648, 134)
Screenshot: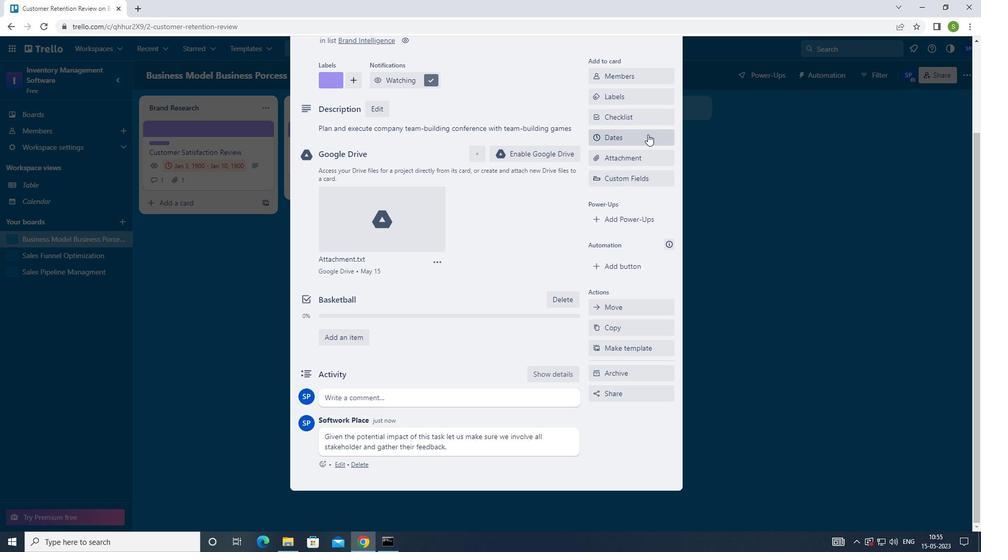 
Action: Mouse moved to (599, 349)
Screenshot: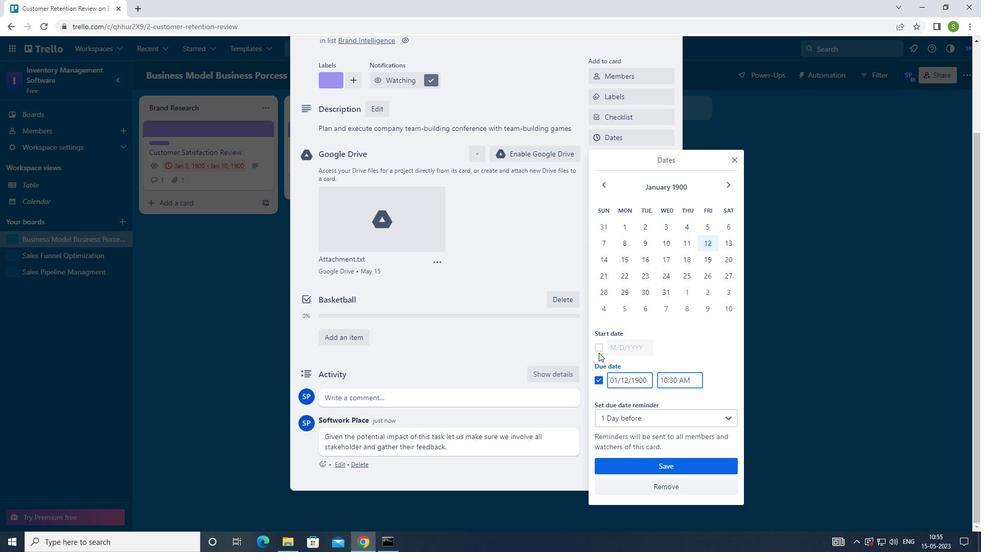 
Action: Mouse pressed left at (599, 349)
Screenshot: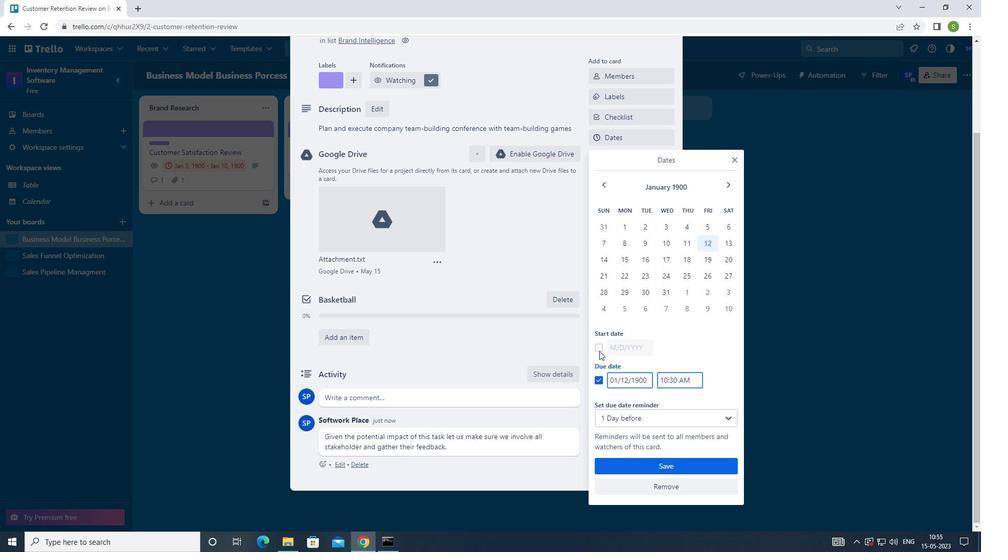 
Action: Mouse moved to (725, 227)
Screenshot: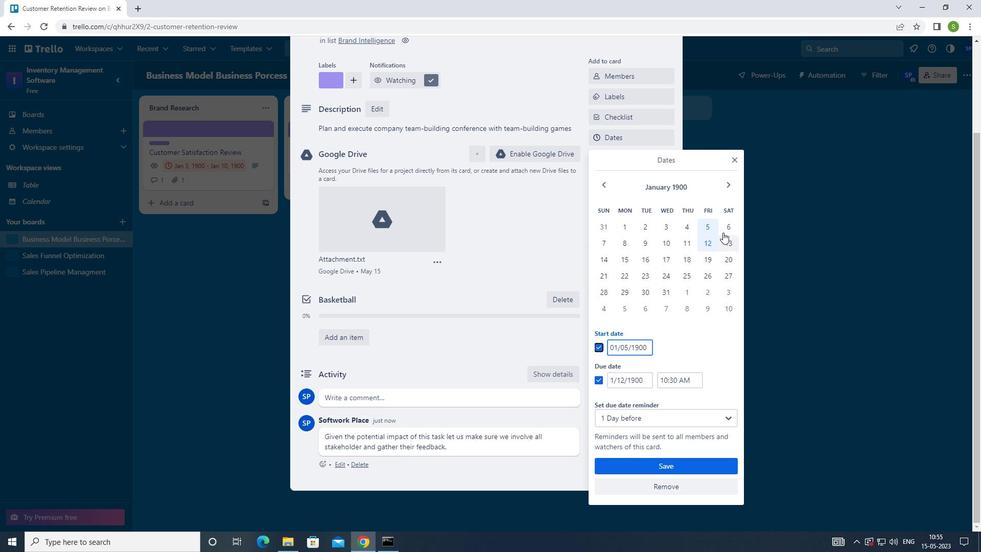 
Action: Mouse pressed left at (725, 227)
Screenshot: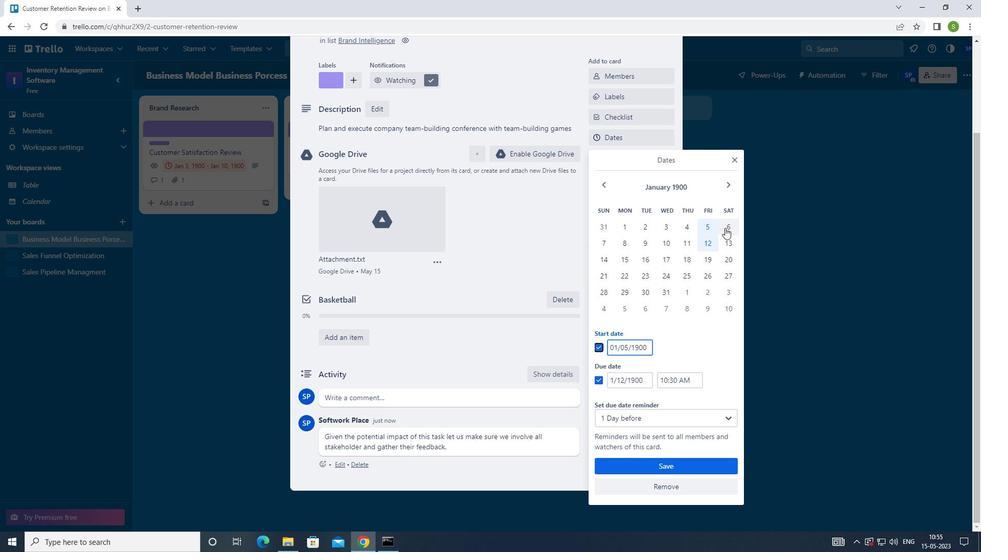 
Action: Mouse moved to (725, 239)
Screenshot: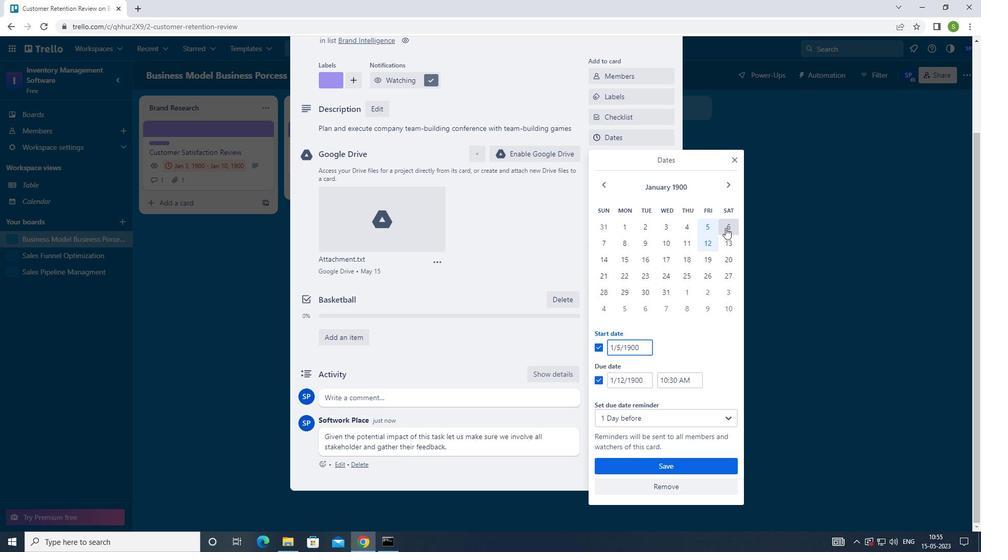 
Action: Mouse pressed left at (725, 239)
Screenshot: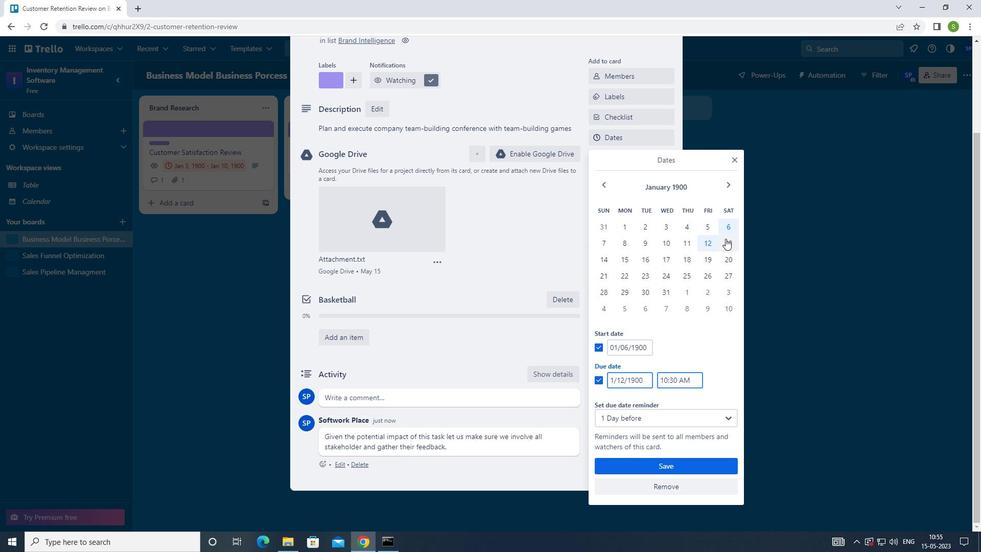 
Action: Mouse moved to (653, 463)
Screenshot: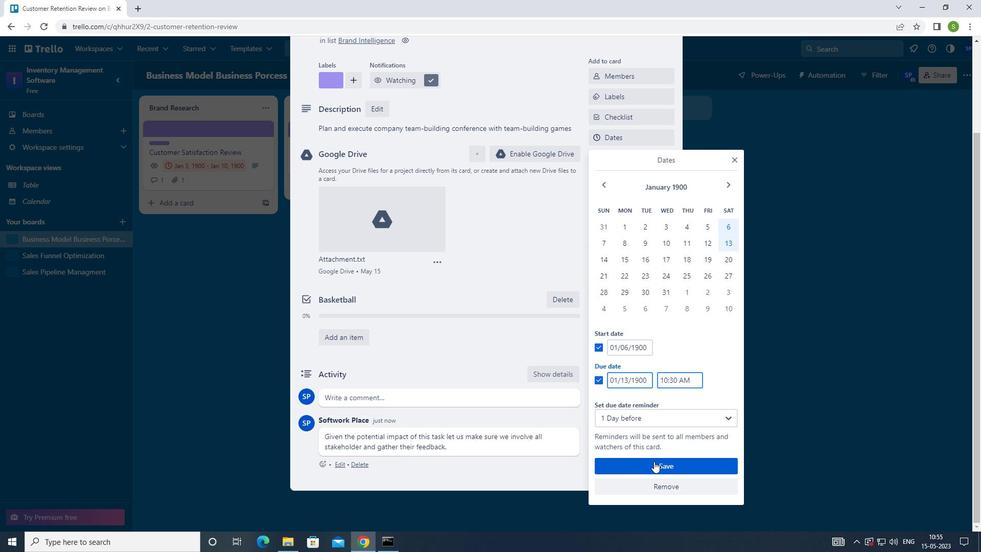 
Action: Mouse pressed left at (653, 463)
Screenshot: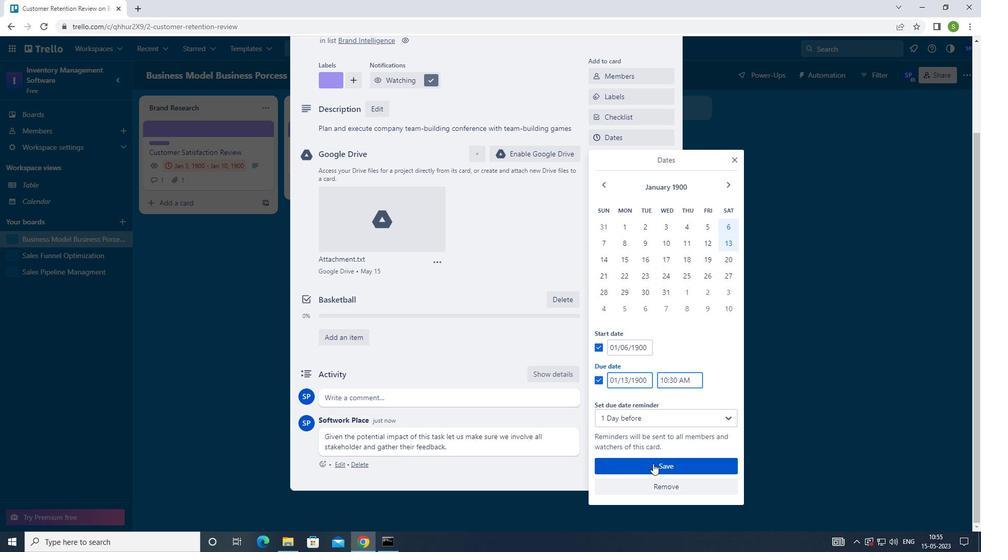 
Action: Mouse moved to (649, 458)
Screenshot: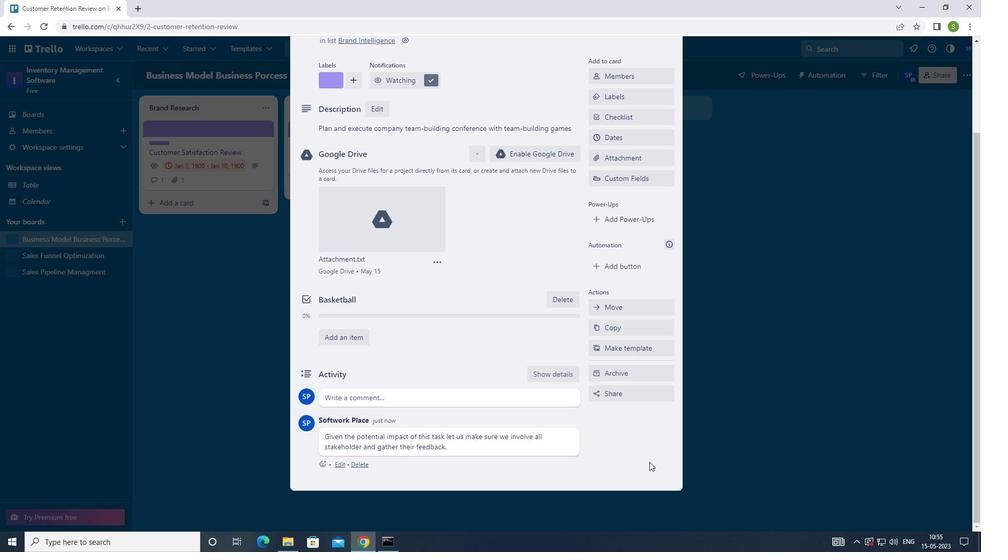 
Action: Key pressed <Key.f8>
Screenshot: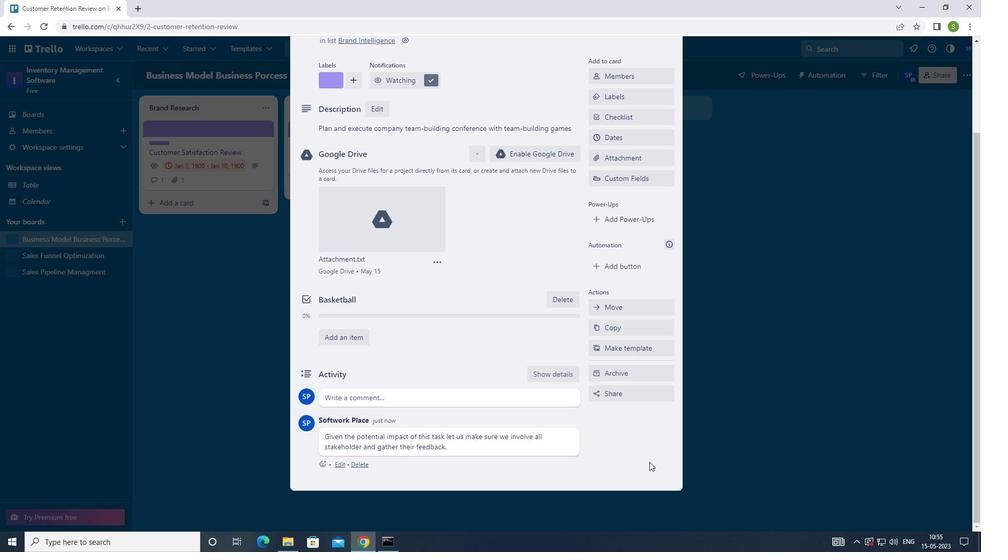 
